 Task: Check the sale-to-list ratio of covered deck in the last 5 years.
Action: Mouse moved to (958, 222)
Screenshot: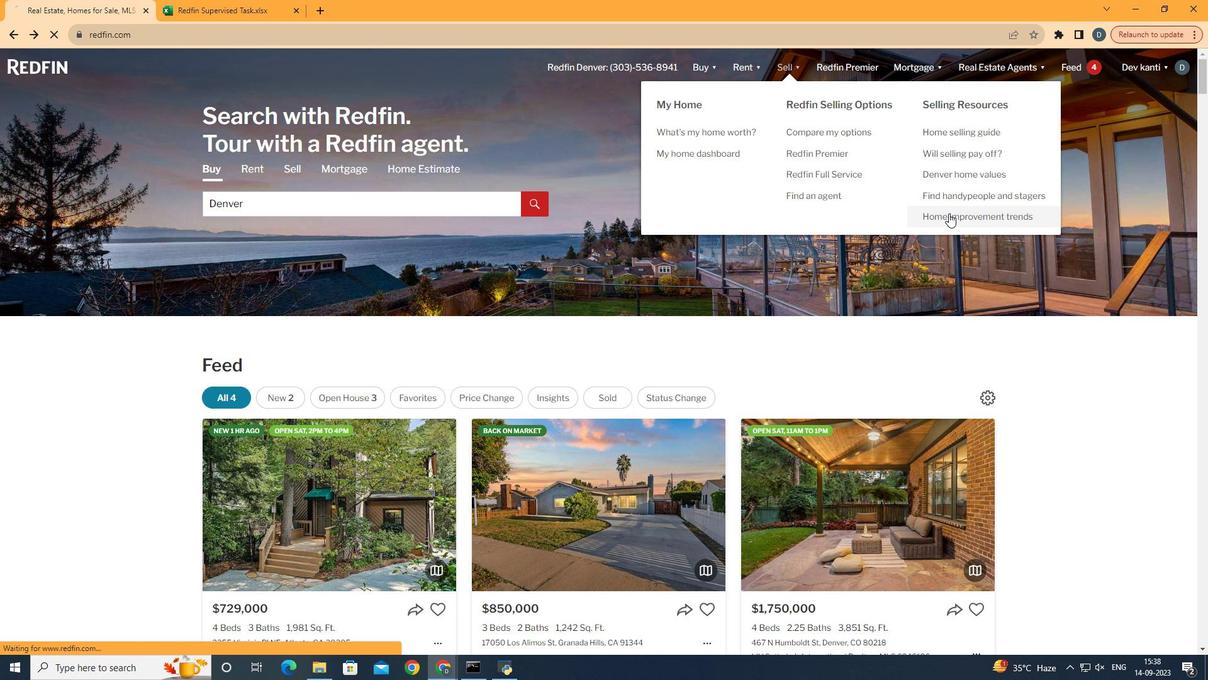
Action: Mouse pressed left at (958, 222)
Screenshot: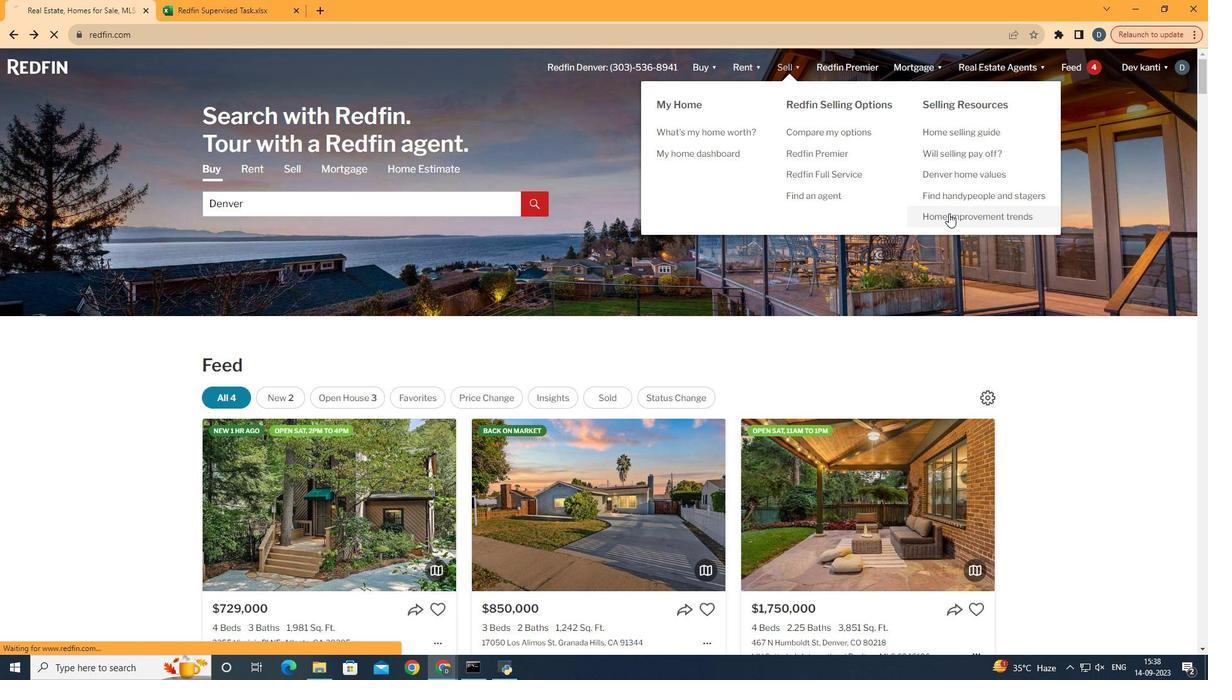 
Action: Mouse moved to (333, 254)
Screenshot: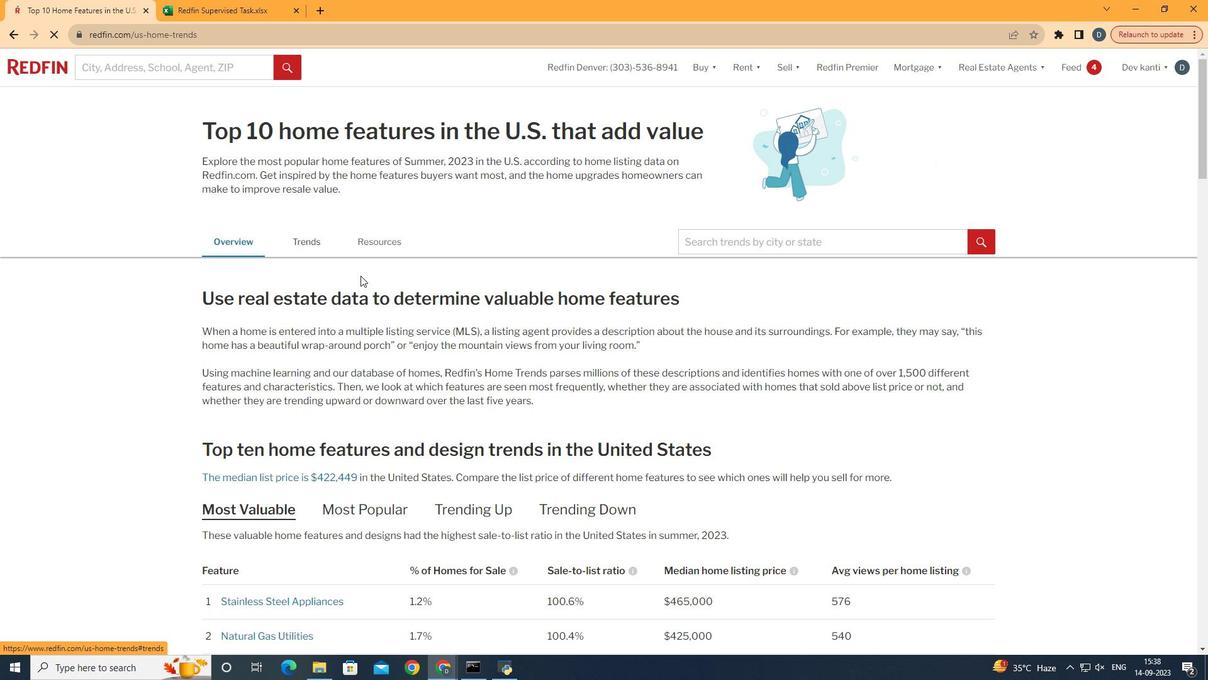 
Action: Mouse pressed left at (333, 254)
Screenshot: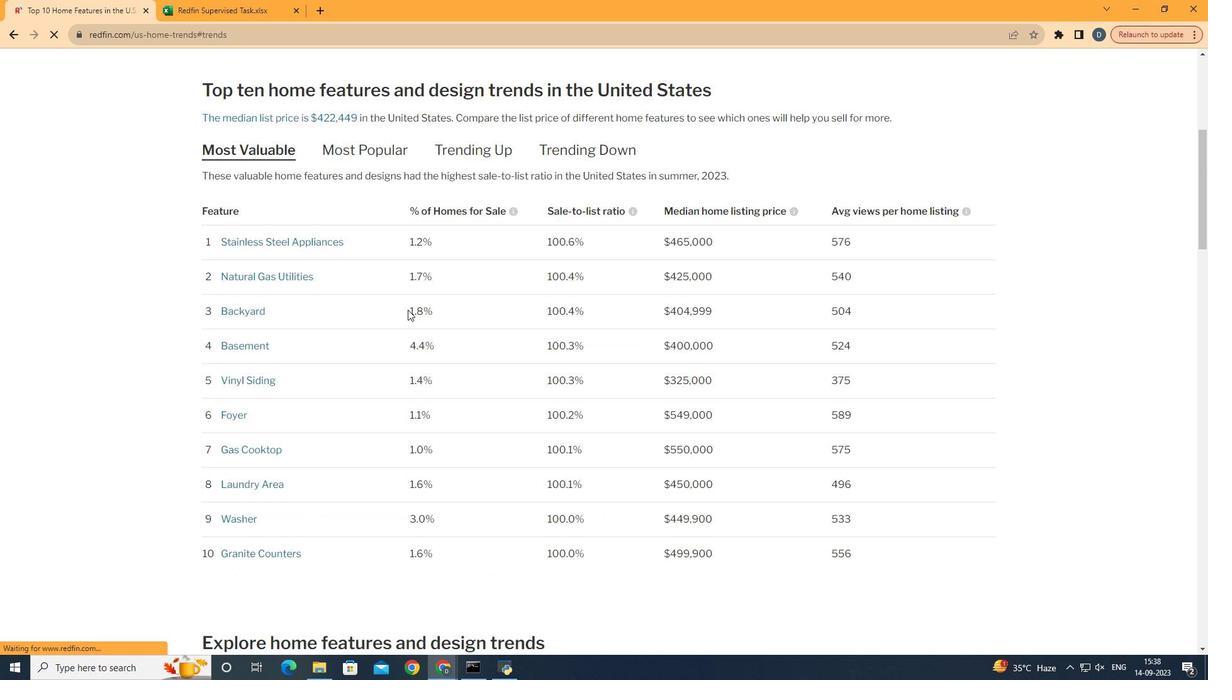 
Action: Mouse moved to (417, 319)
Screenshot: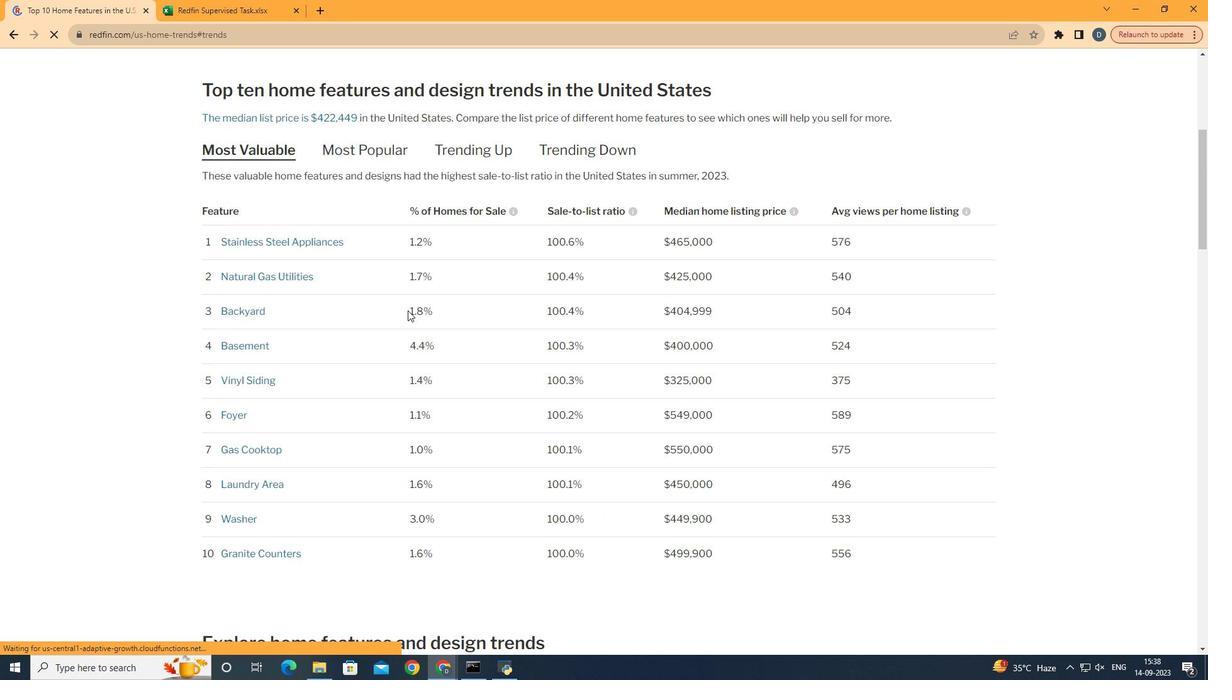 
Action: Mouse scrolled (417, 319) with delta (0, 0)
Screenshot: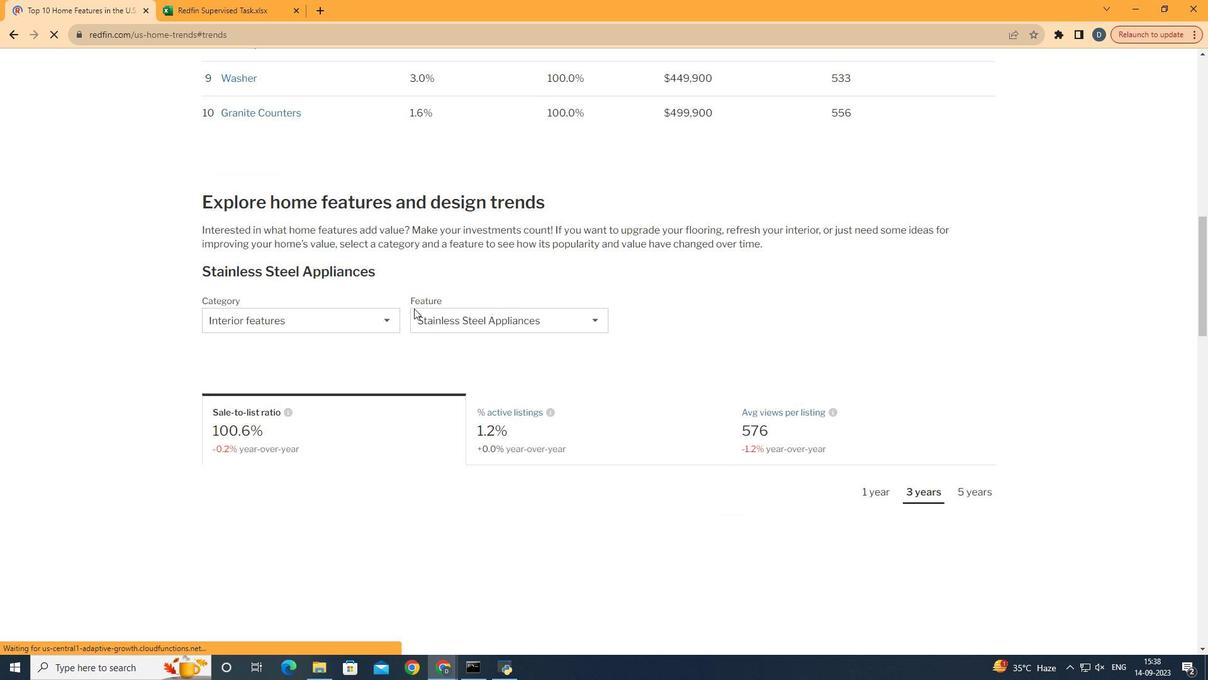 
Action: Mouse moved to (419, 319)
Screenshot: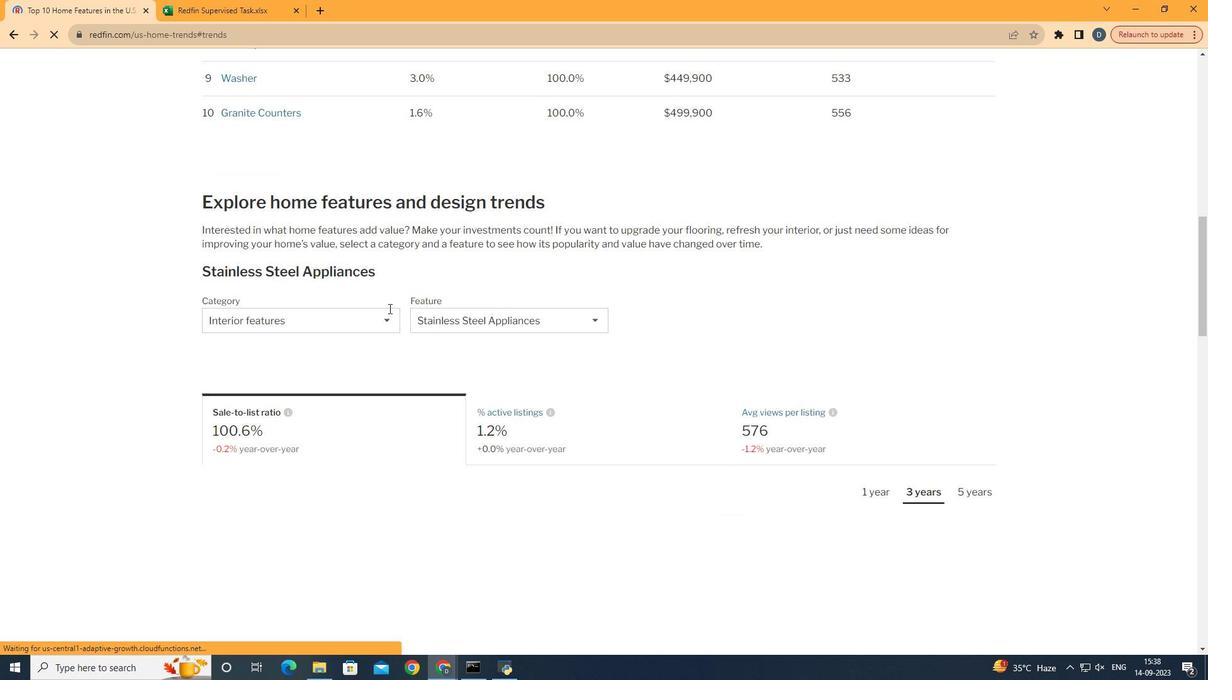 
Action: Mouse scrolled (419, 319) with delta (0, 0)
Screenshot: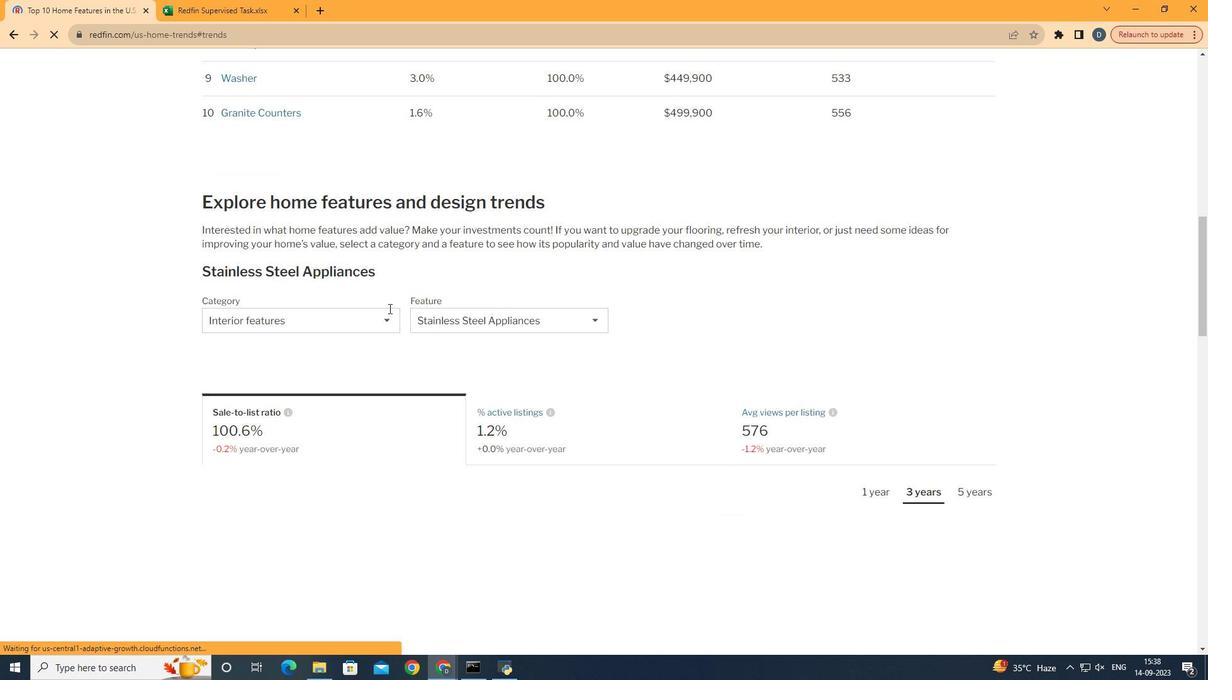 
Action: Mouse moved to (421, 319)
Screenshot: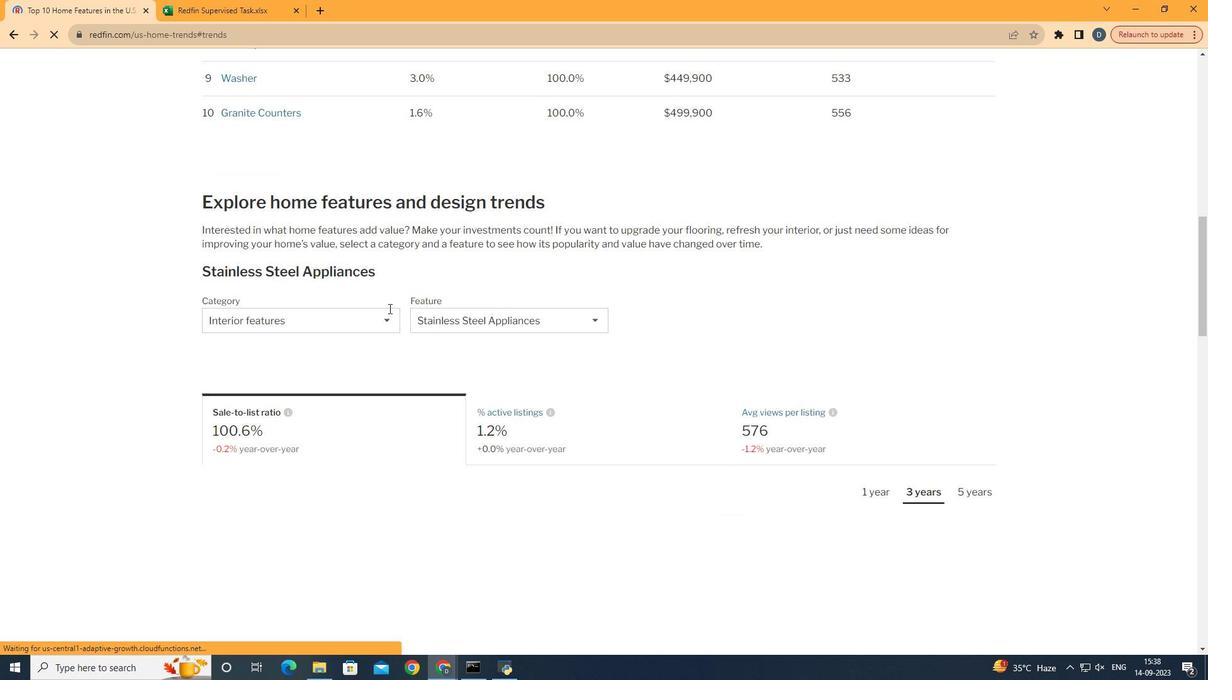 
Action: Mouse scrolled (421, 318) with delta (0, 0)
Screenshot: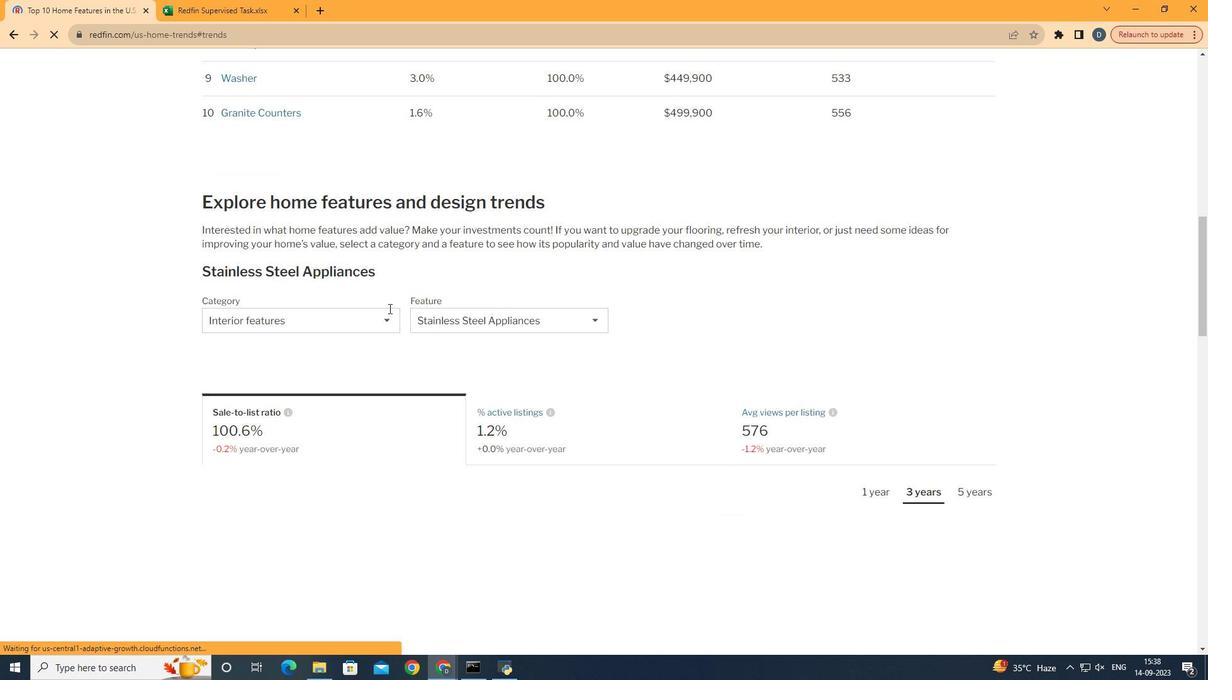 
Action: Mouse moved to (421, 319)
Screenshot: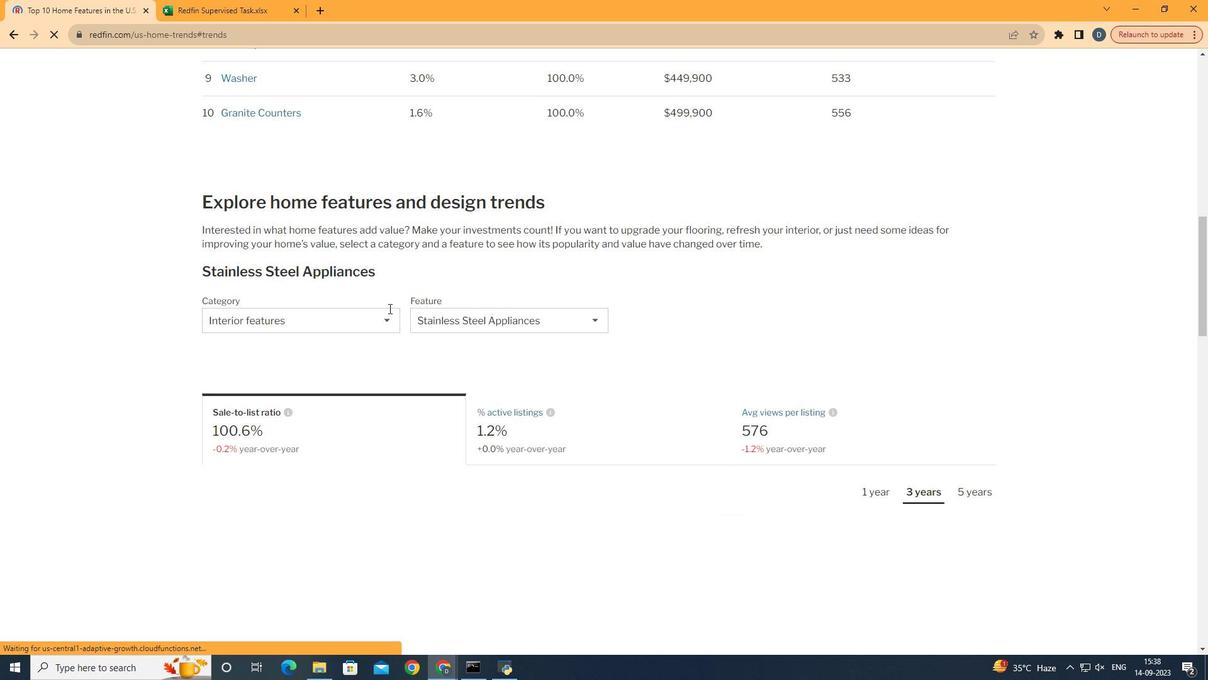 
Action: Mouse scrolled (421, 318) with delta (0, 0)
Screenshot: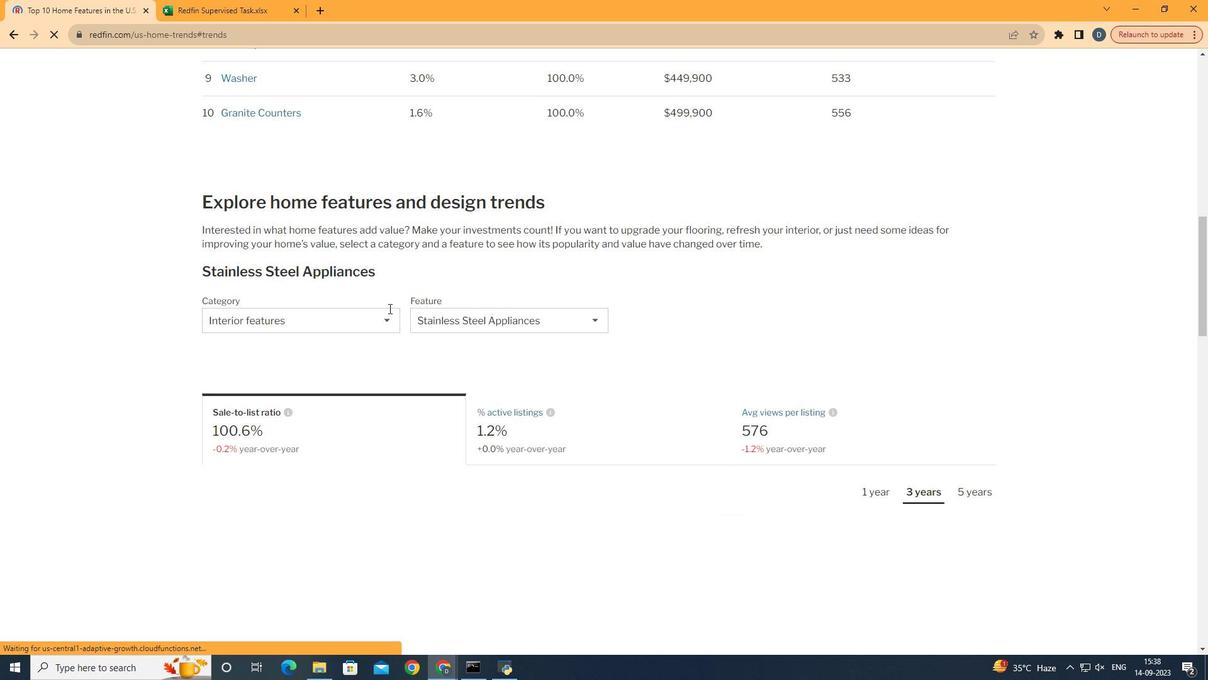 
Action: Mouse moved to (422, 318)
Screenshot: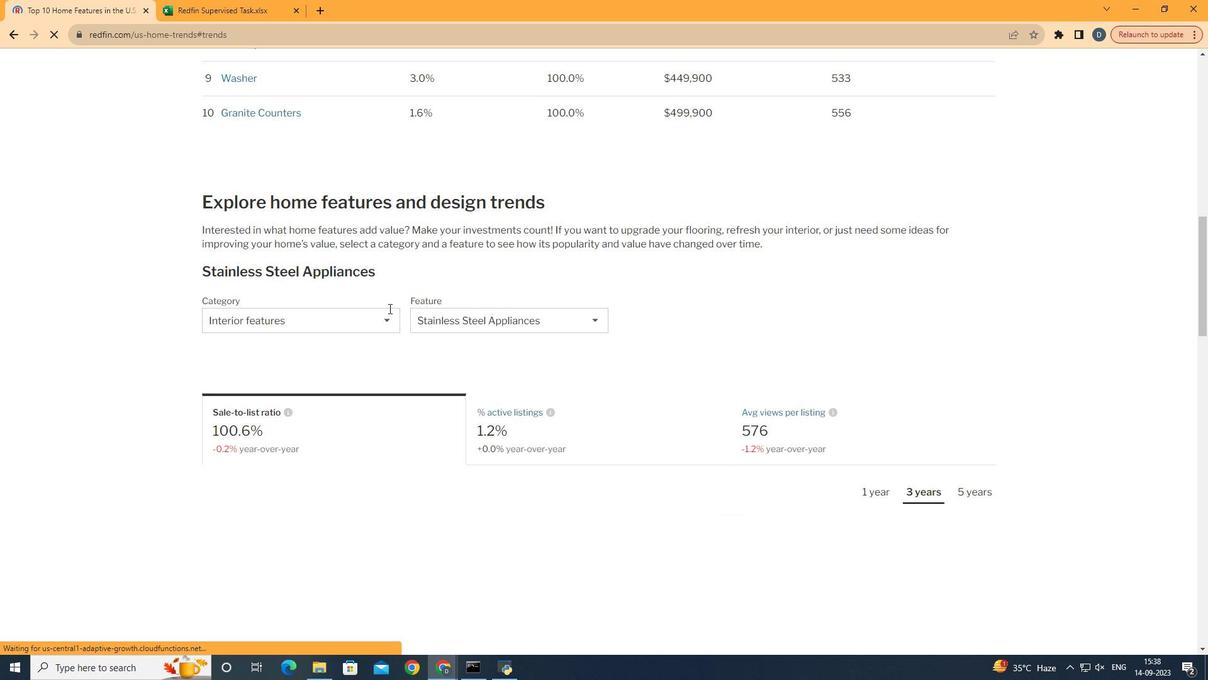 
Action: Mouse scrolled (422, 317) with delta (0, 0)
Screenshot: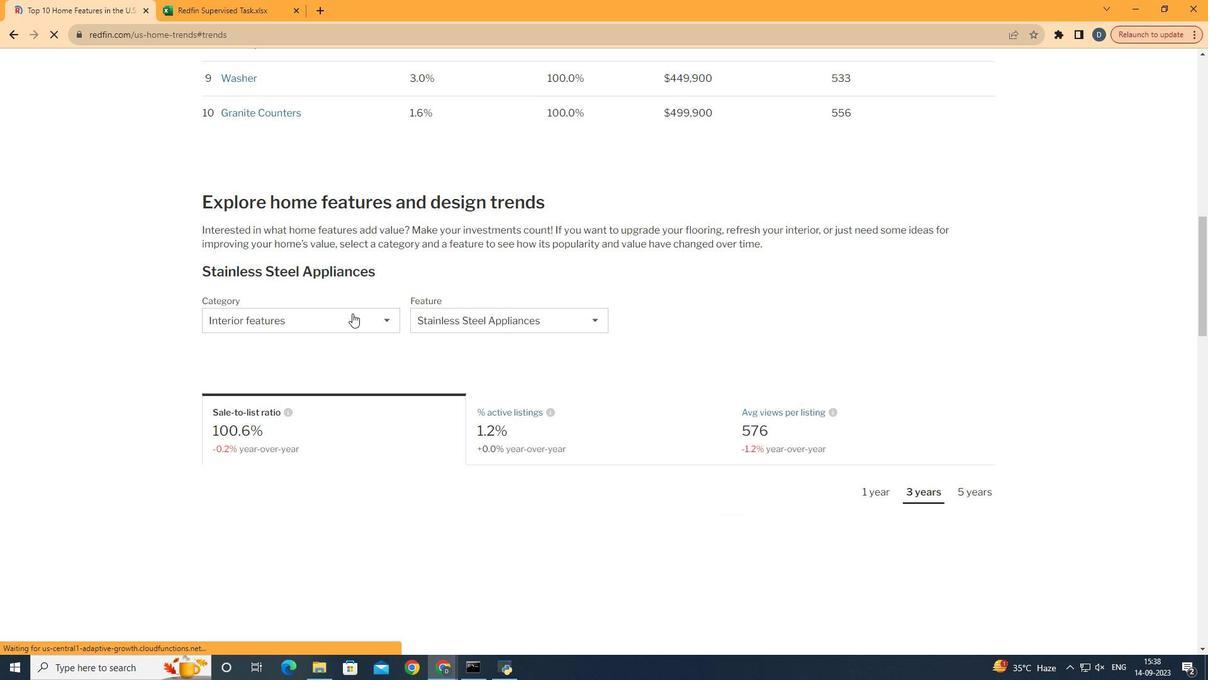 
Action: Mouse moved to (423, 317)
Screenshot: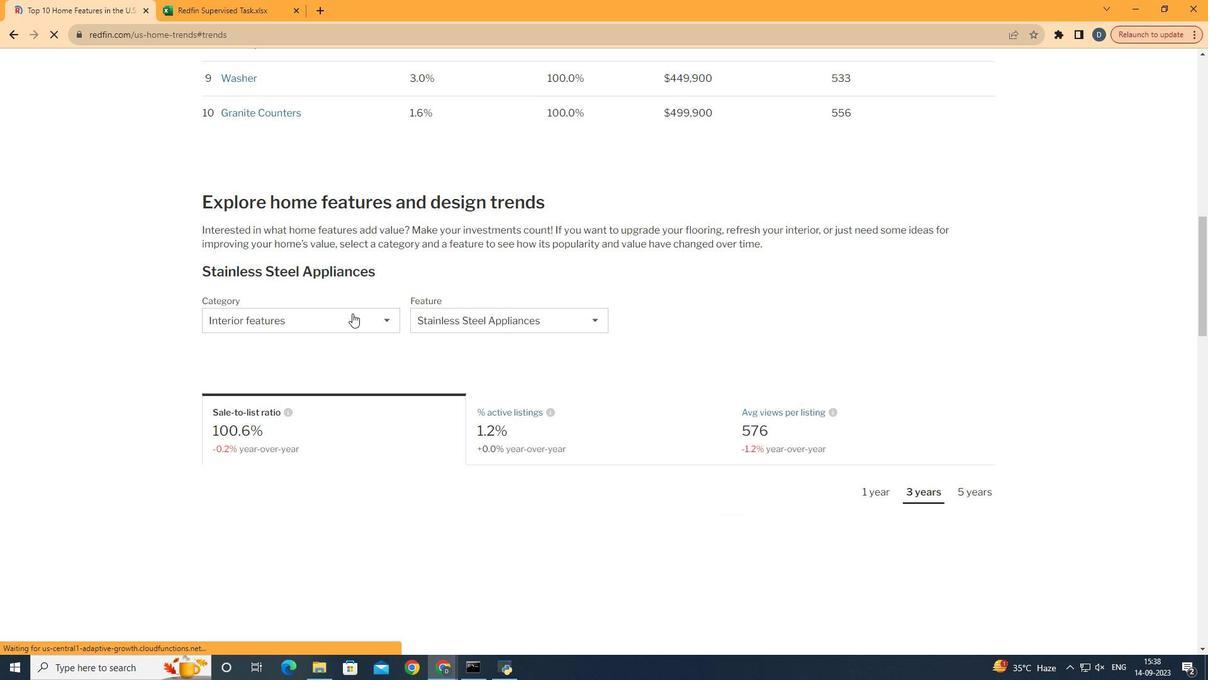 
Action: Mouse scrolled (423, 317) with delta (0, 0)
Screenshot: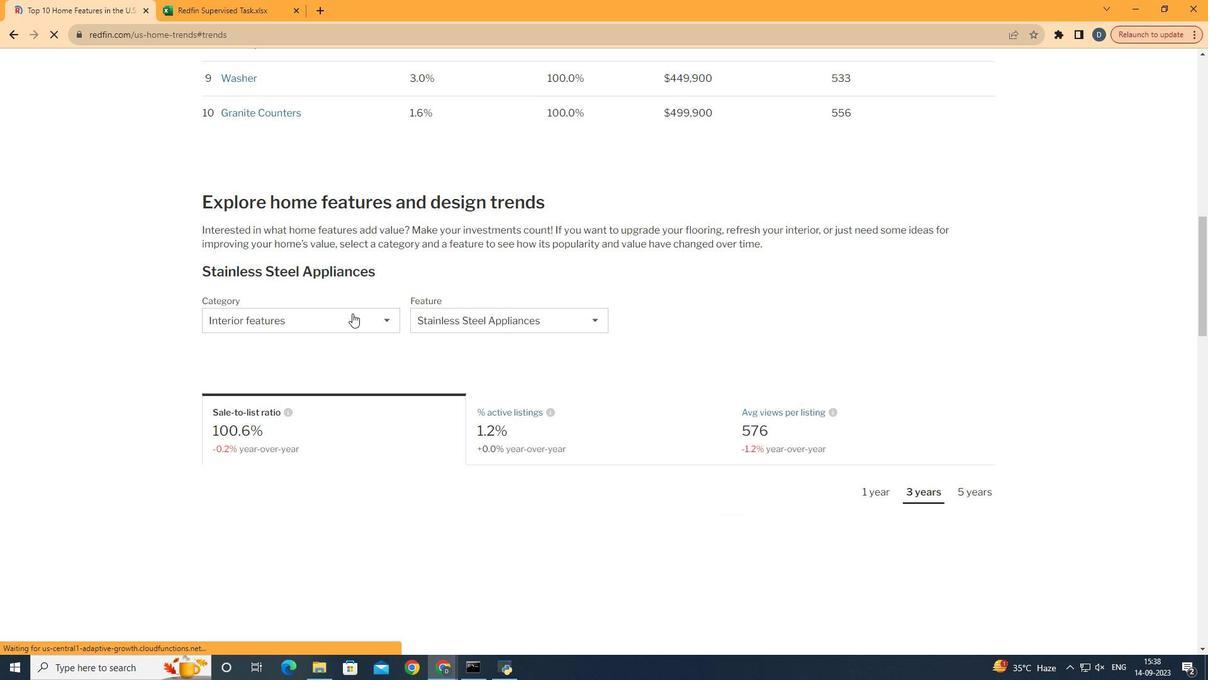 
Action: Mouse moved to (423, 317)
Screenshot: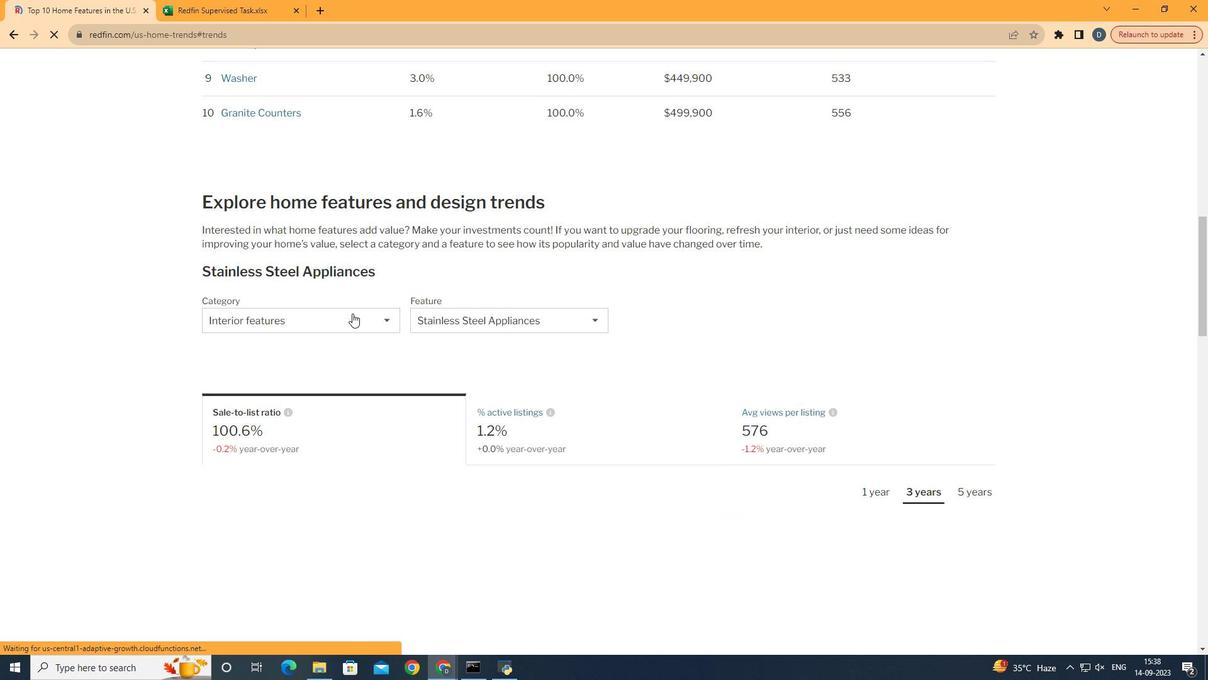 
Action: Mouse scrolled (423, 317) with delta (0, 0)
Screenshot: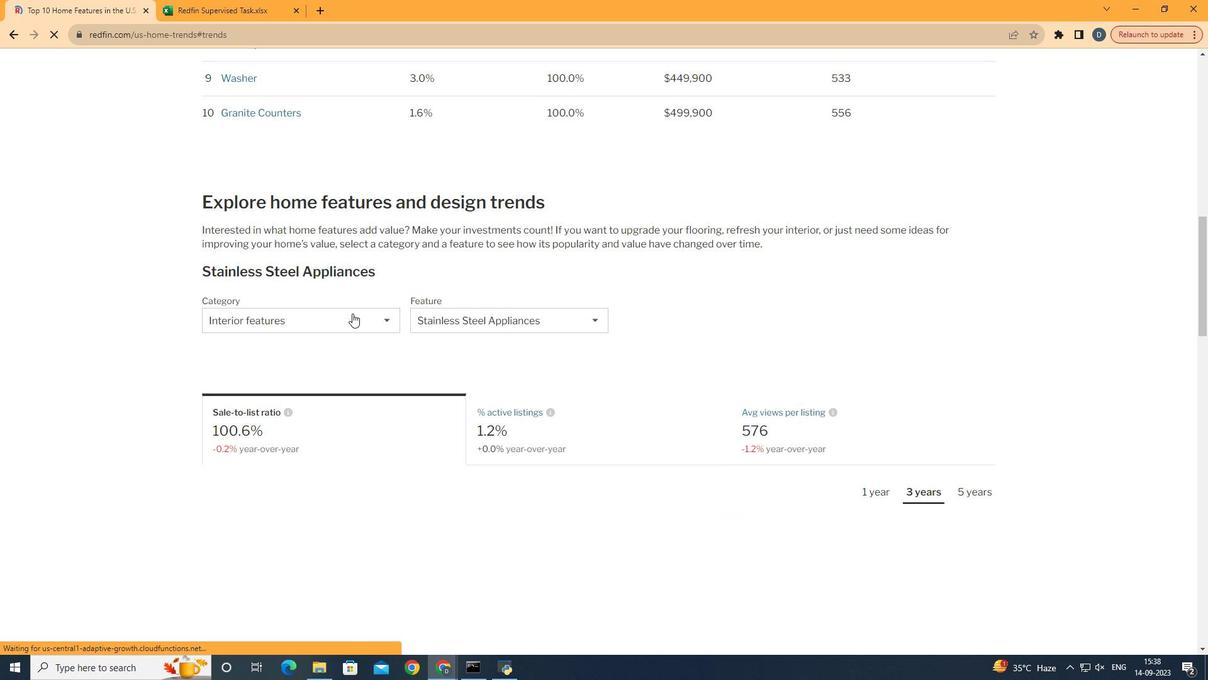 
Action: Mouse moved to (296, 326)
Screenshot: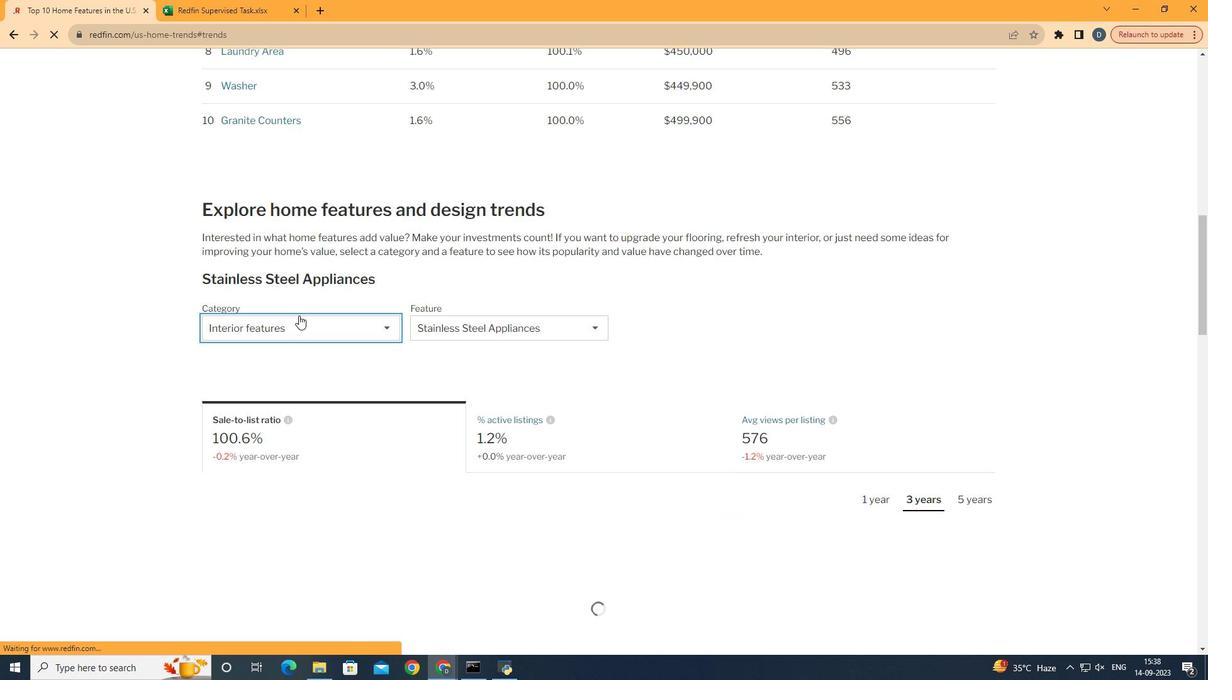 
Action: Mouse pressed left at (296, 326)
Screenshot: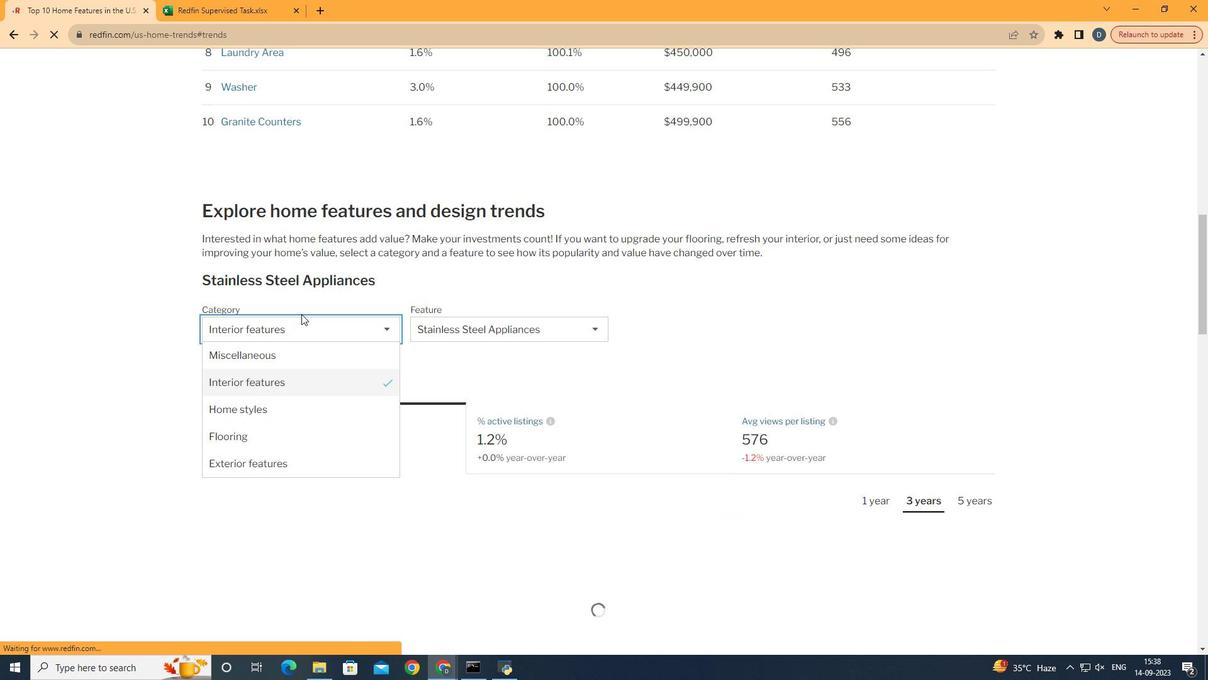 
Action: Mouse moved to (307, 340)
Screenshot: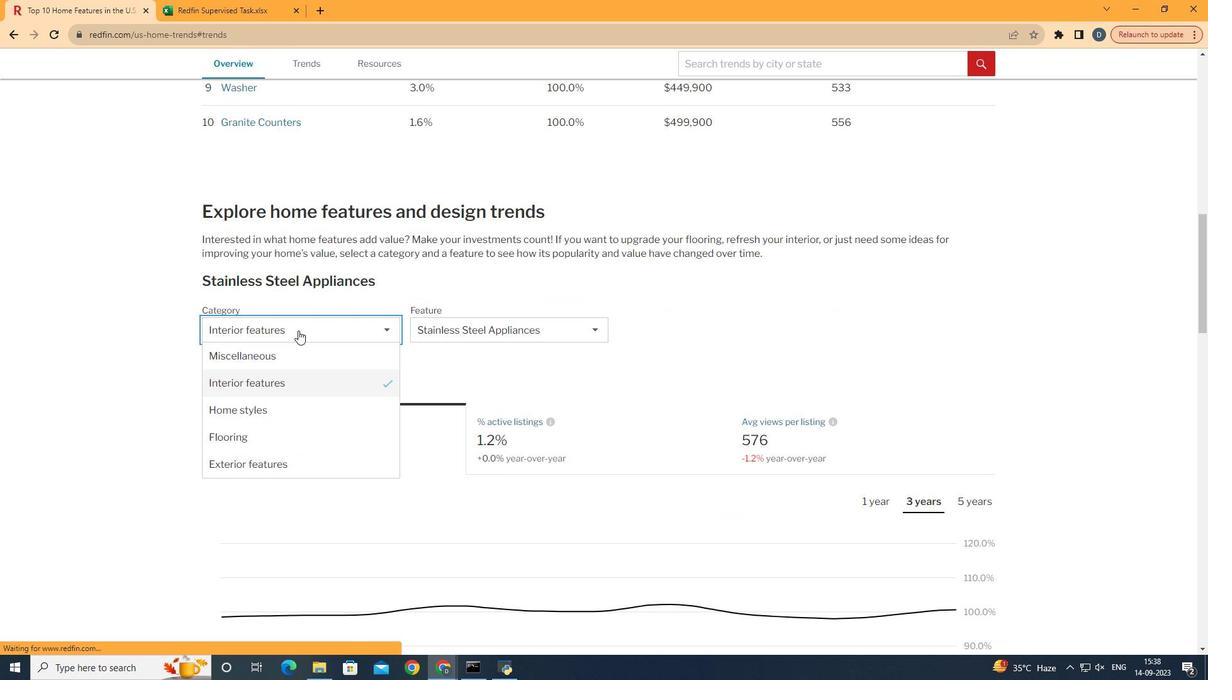 
Action: Mouse scrolled (307, 339) with delta (0, 0)
Screenshot: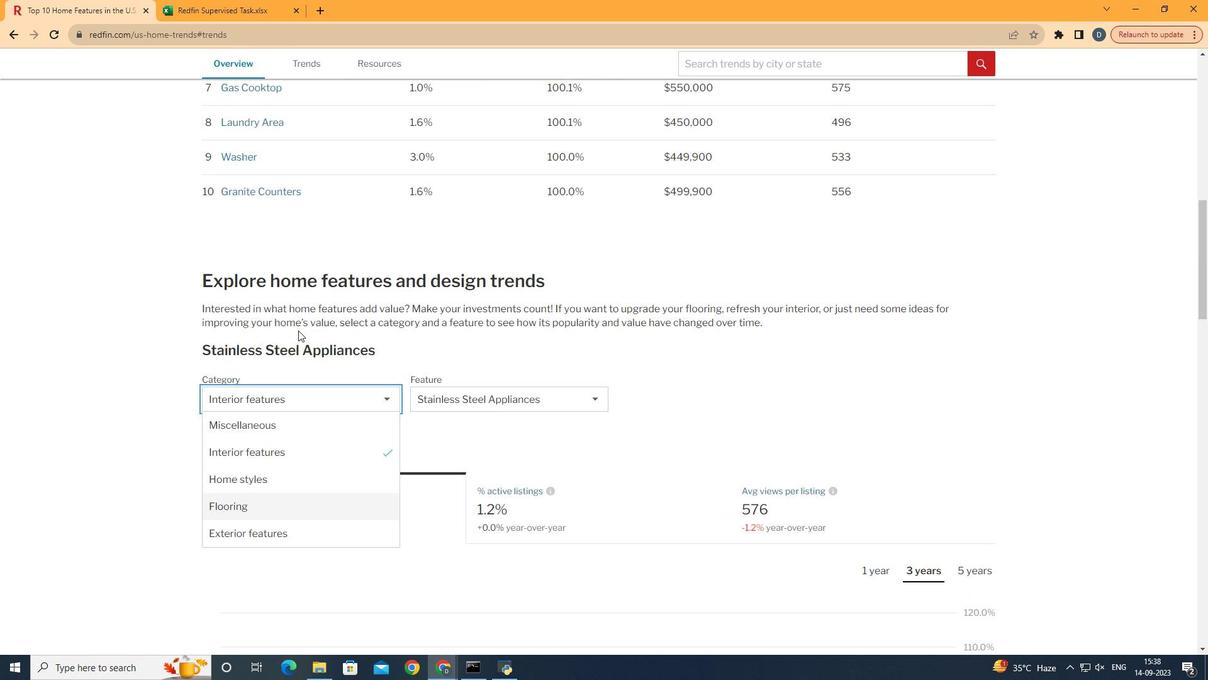 
Action: Mouse scrolled (307, 339) with delta (0, 0)
Screenshot: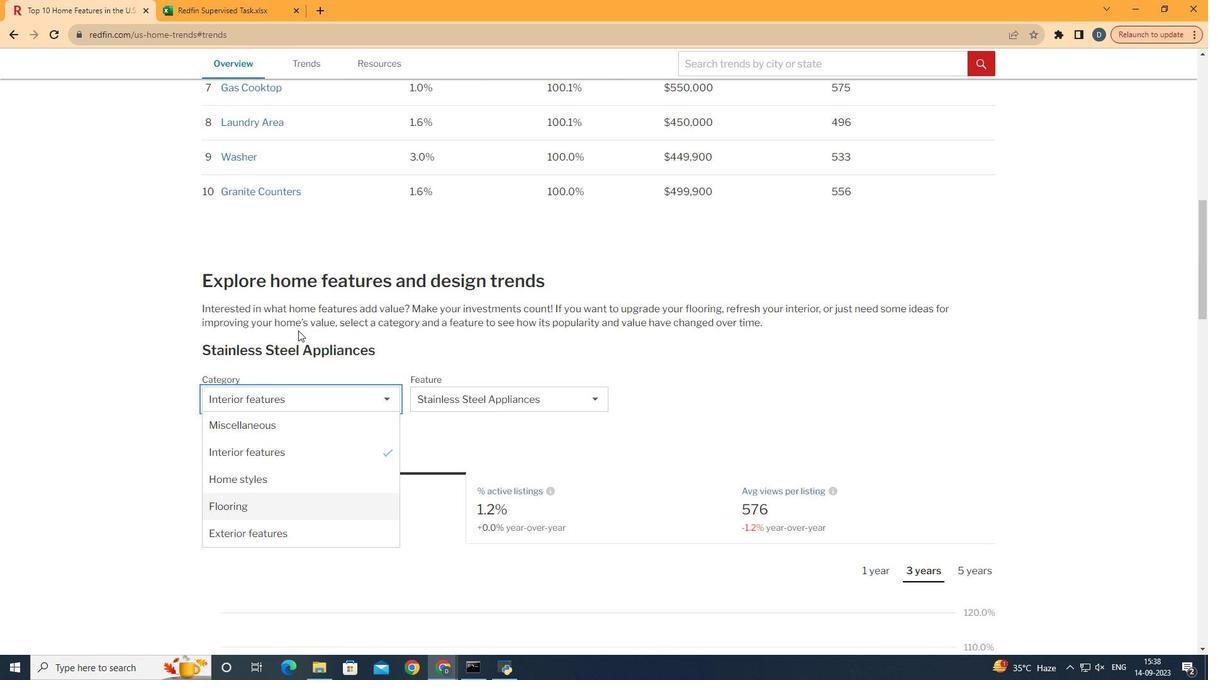 
Action: Mouse scrolled (307, 339) with delta (0, 0)
Screenshot: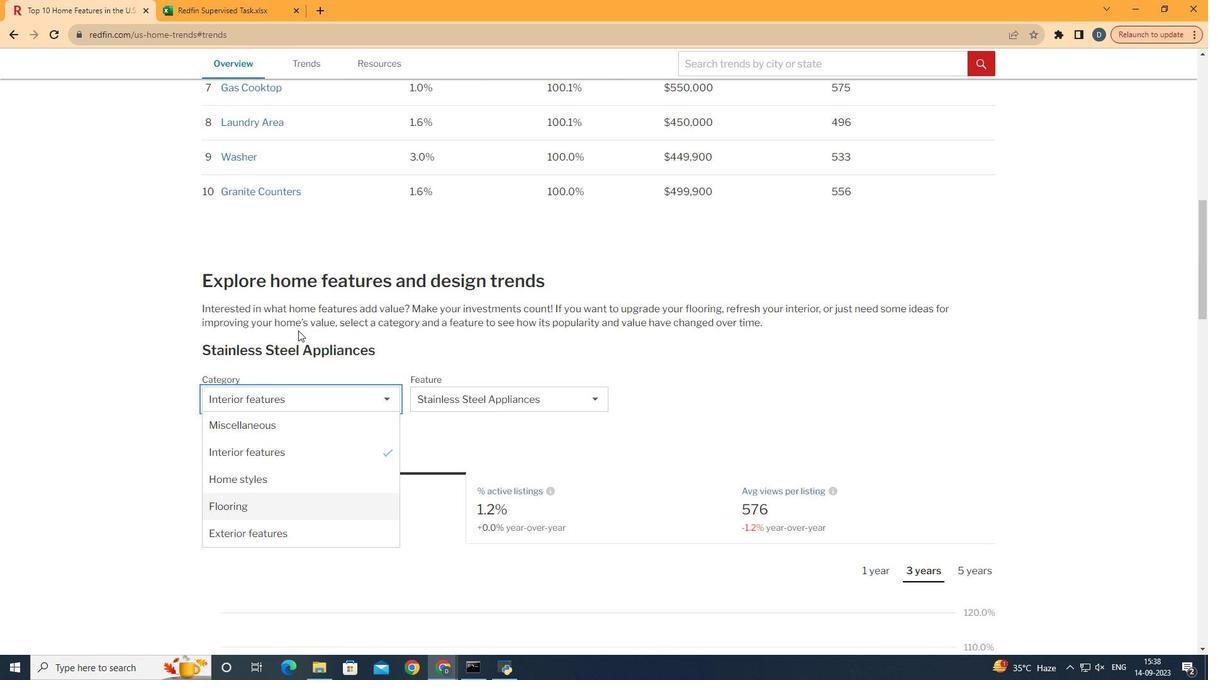 
Action: Mouse scrolled (307, 339) with delta (0, 0)
Screenshot: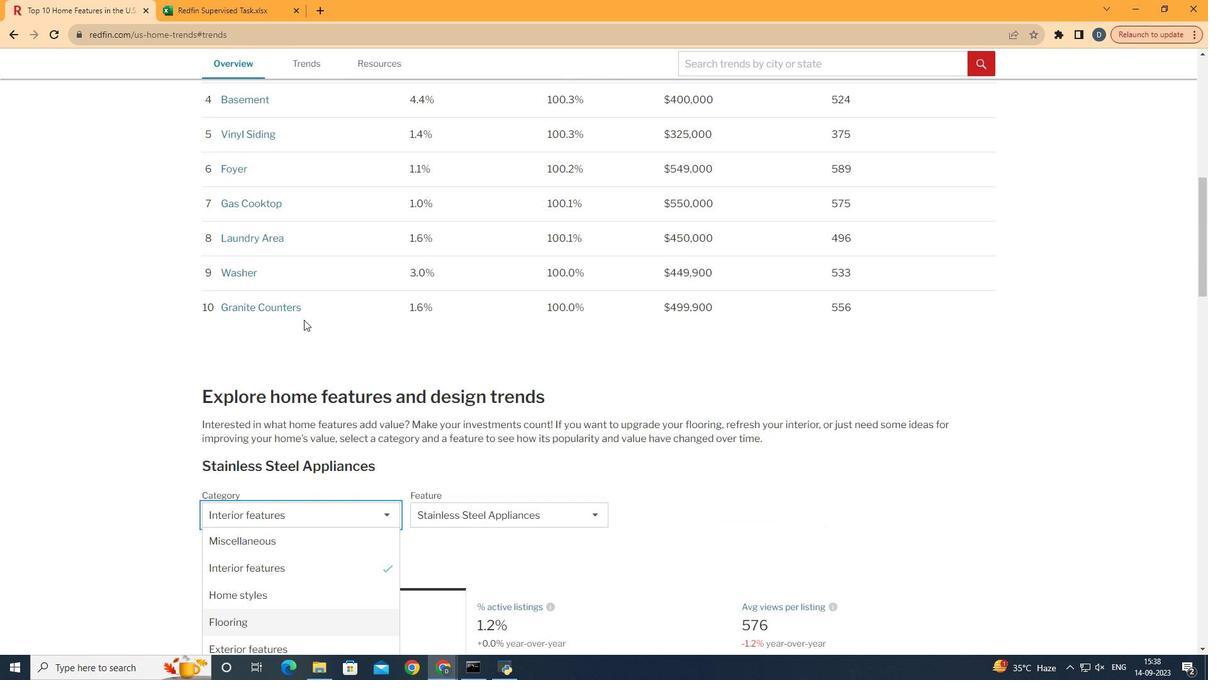 
Action: Mouse moved to (318, 304)
Screenshot: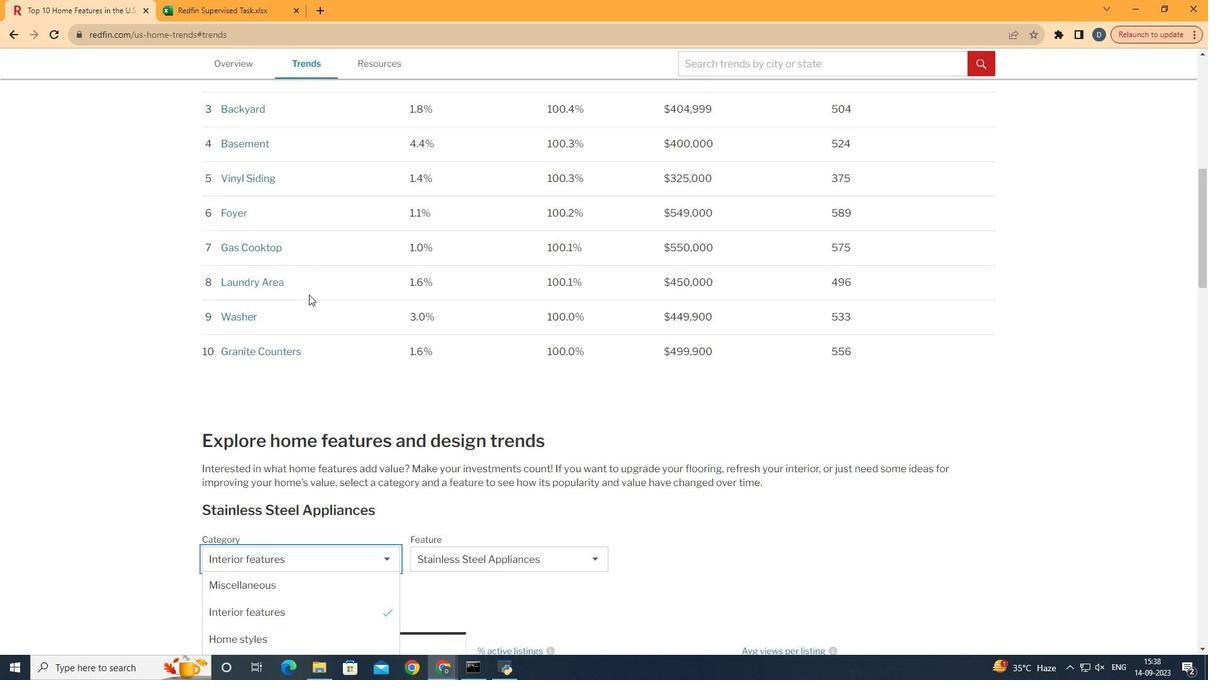 
Action: Mouse scrolled (318, 303) with delta (0, 0)
Screenshot: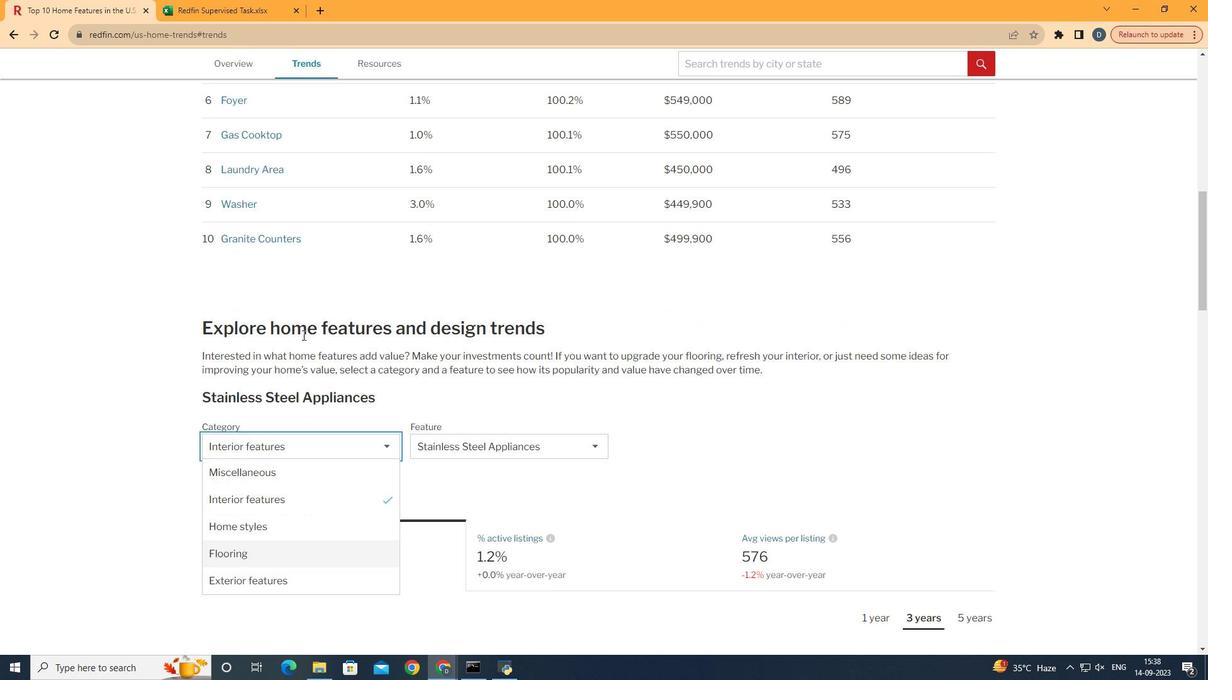 
Action: Mouse scrolled (318, 303) with delta (0, 0)
Screenshot: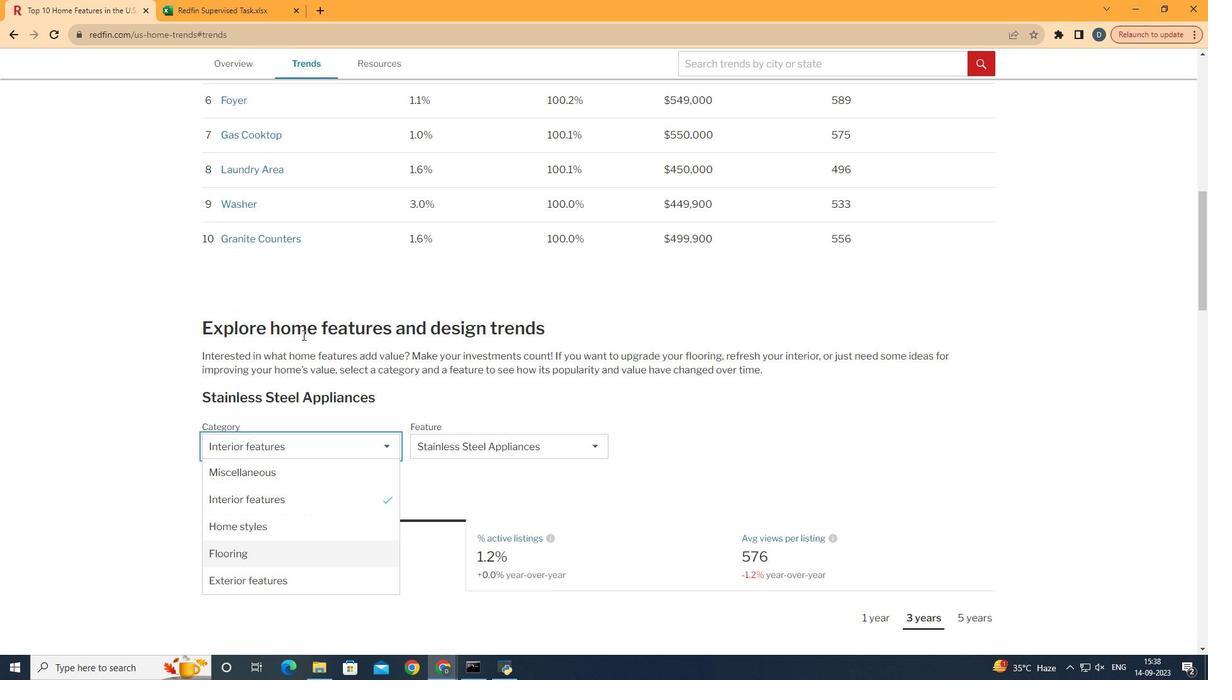 
Action: Mouse scrolled (318, 303) with delta (0, 0)
Screenshot: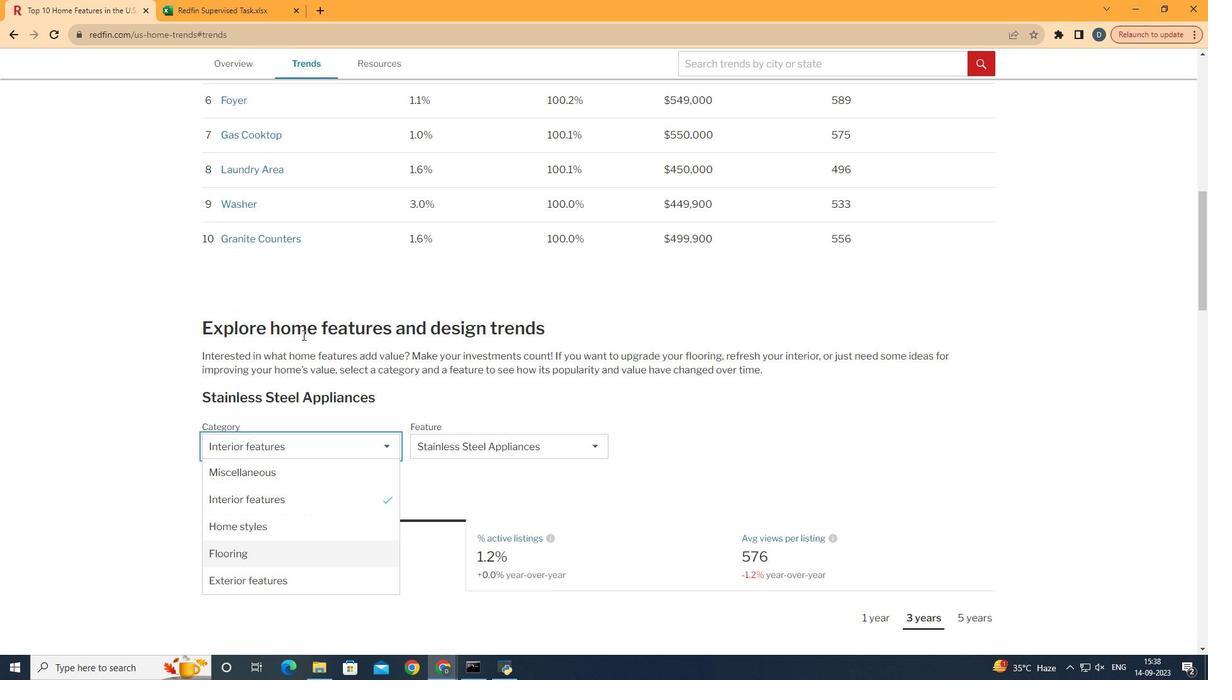 
Action: Mouse scrolled (318, 303) with delta (0, 0)
Screenshot: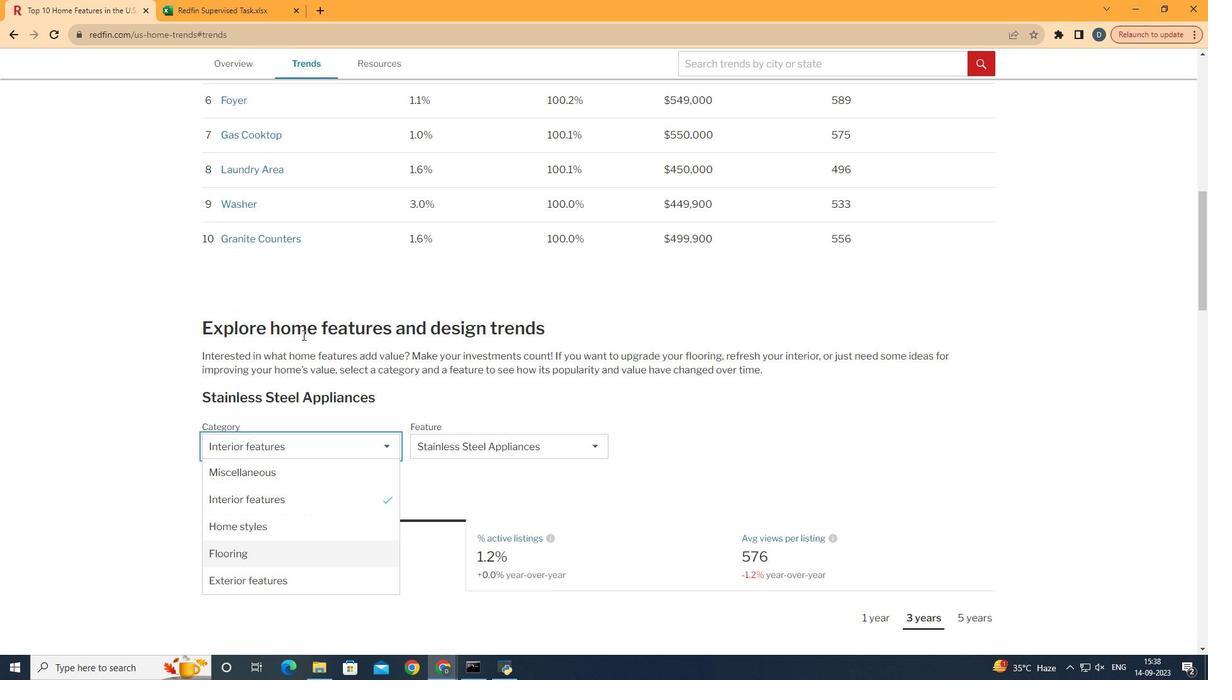 
Action: Mouse scrolled (318, 303) with delta (0, 0)
Screenshot: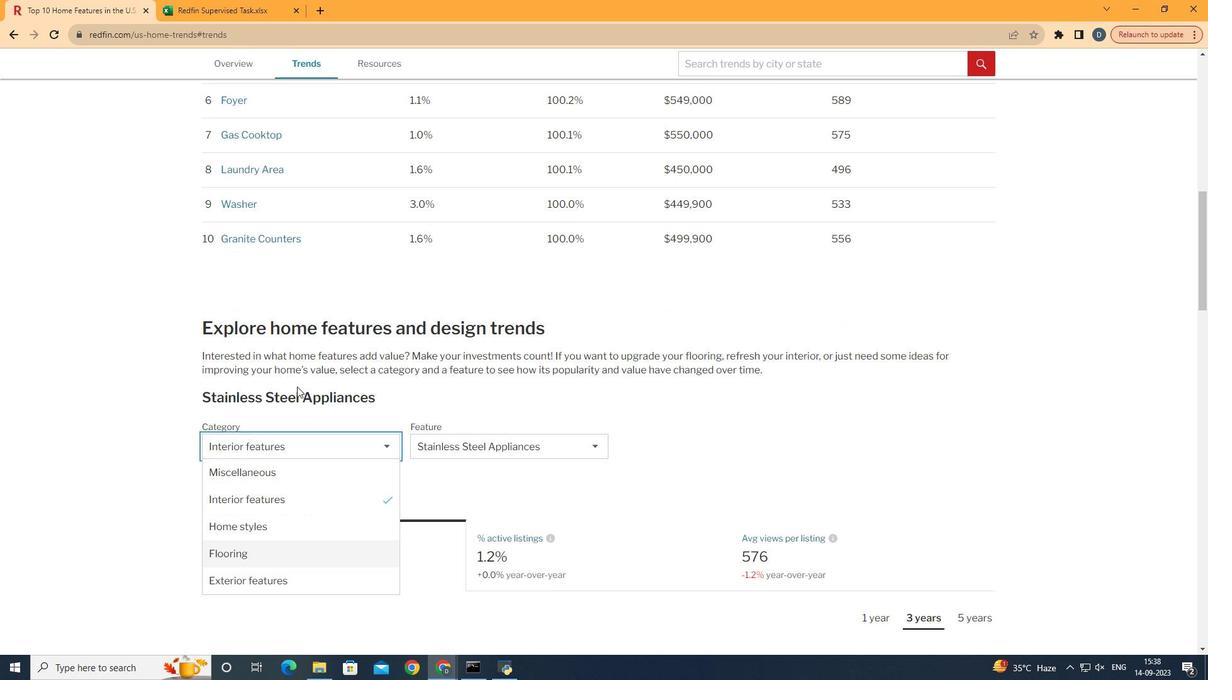 
Action: Mouse moved to (300, 589)
Screenshot: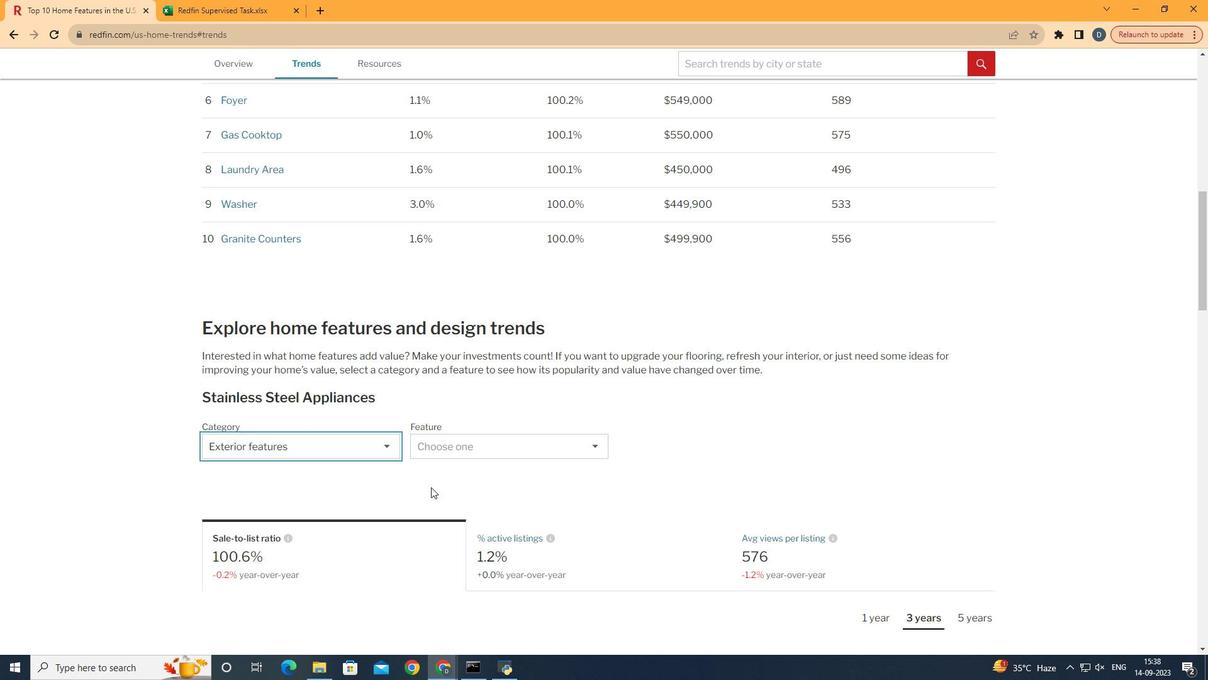 
Action: Mouse pressed left at (300, 589)
Screenshot: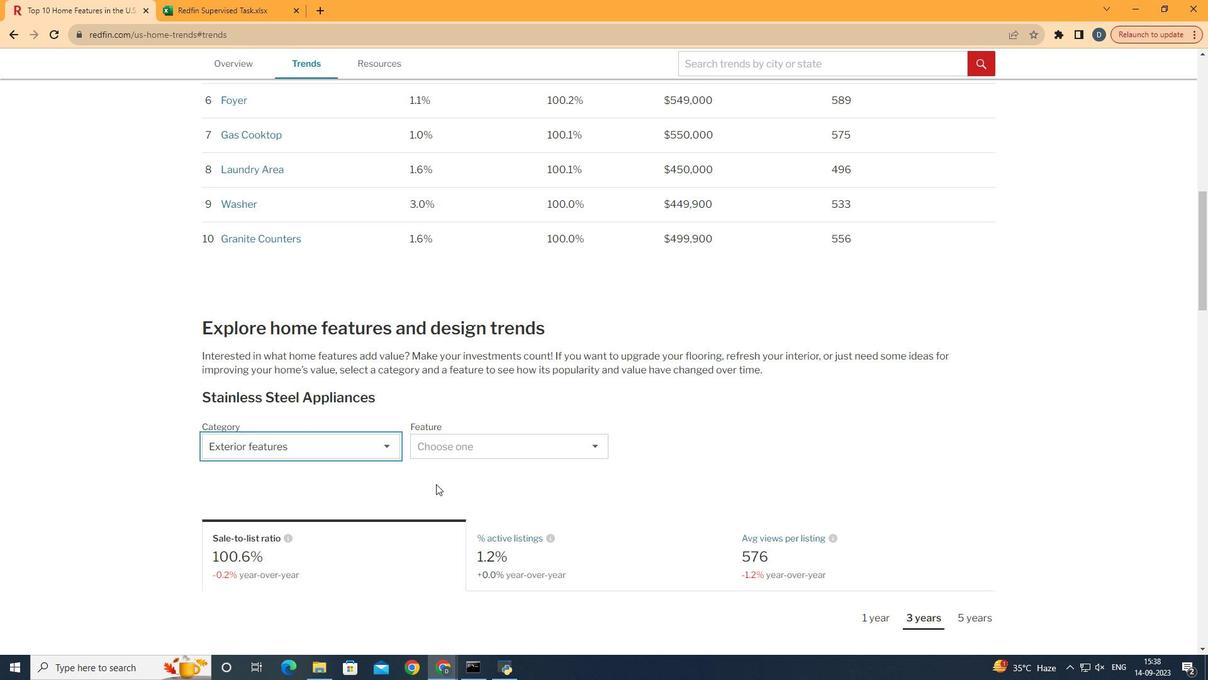 
Action: Mouse moved to (493, 452)
Screenshot: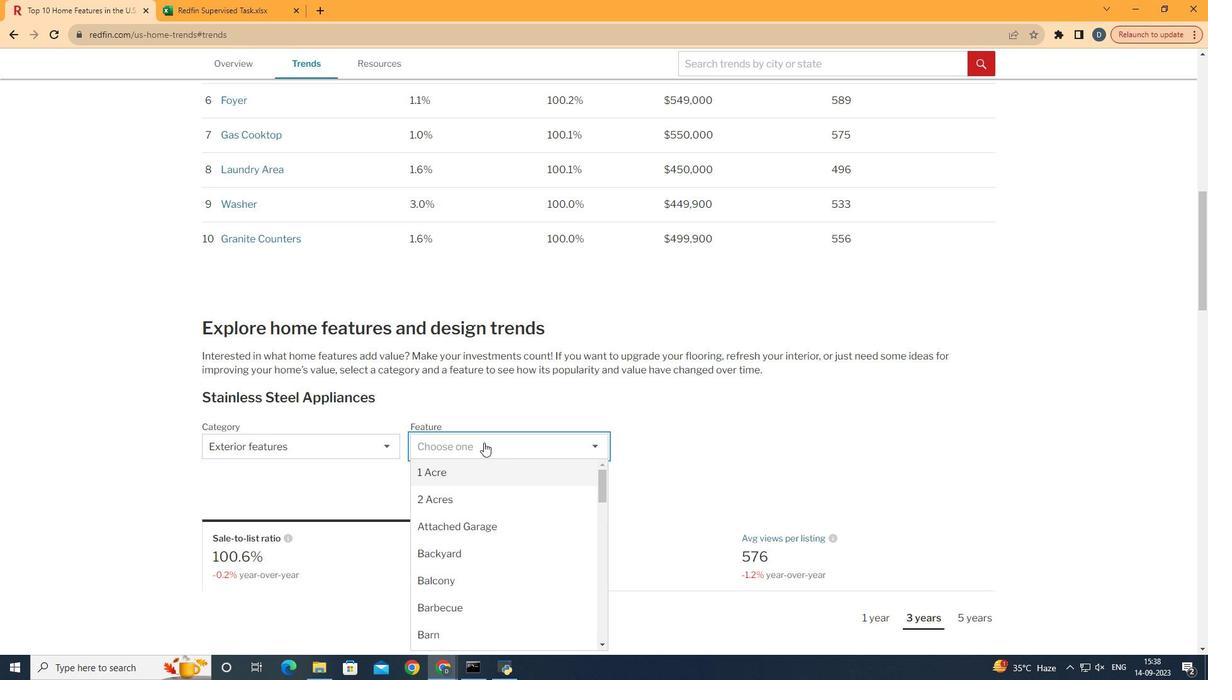 
Action: Mouse pressed left at (493, 452)
Screenshot: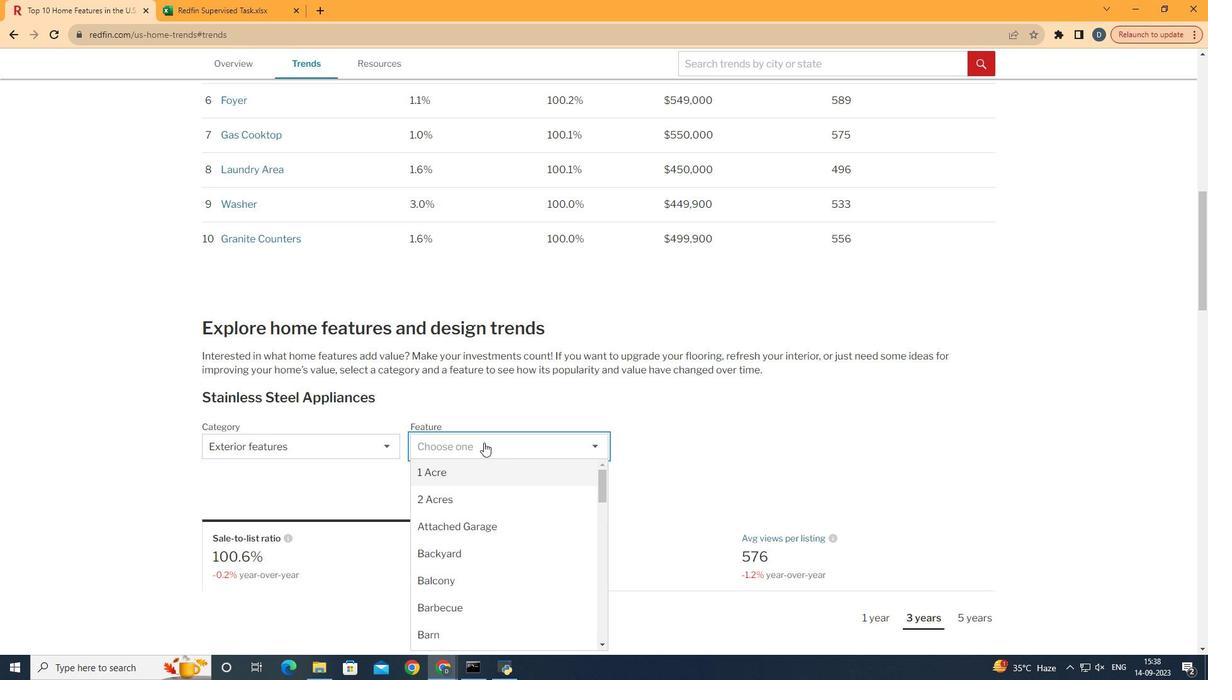 
Action: Mouse moved to (721, 436)
Screenshot: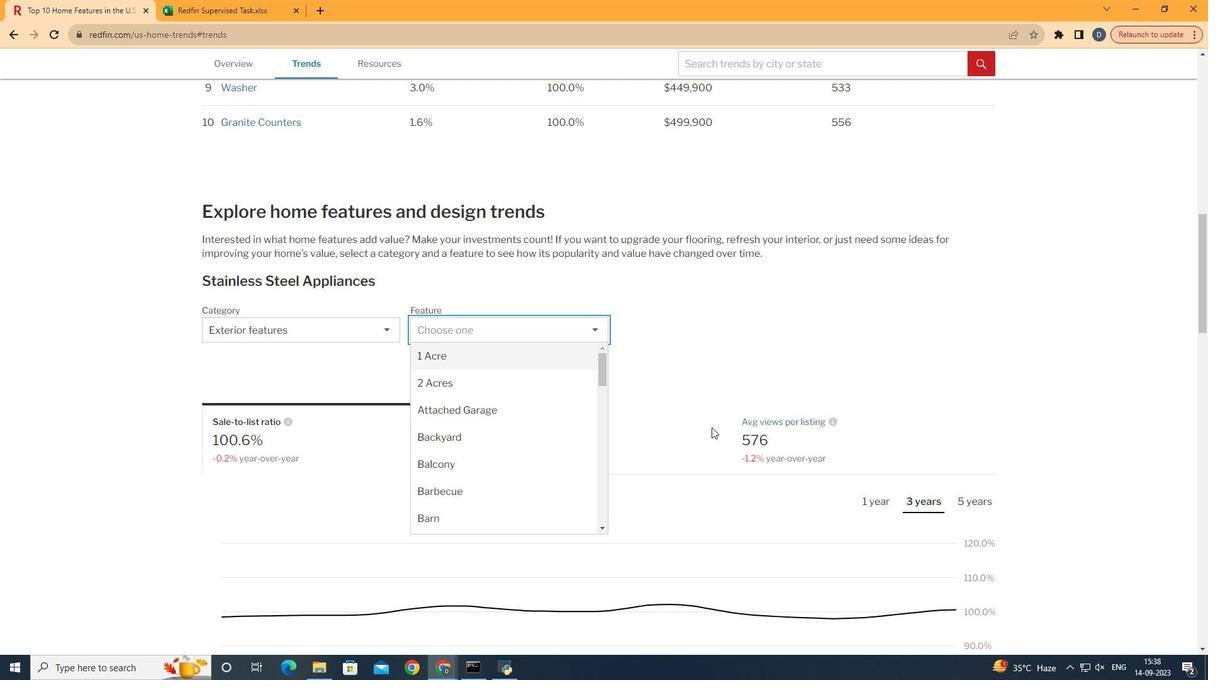 
Action: Mouse scrolled (721, 436) with delta (0, 0)
Screenshot: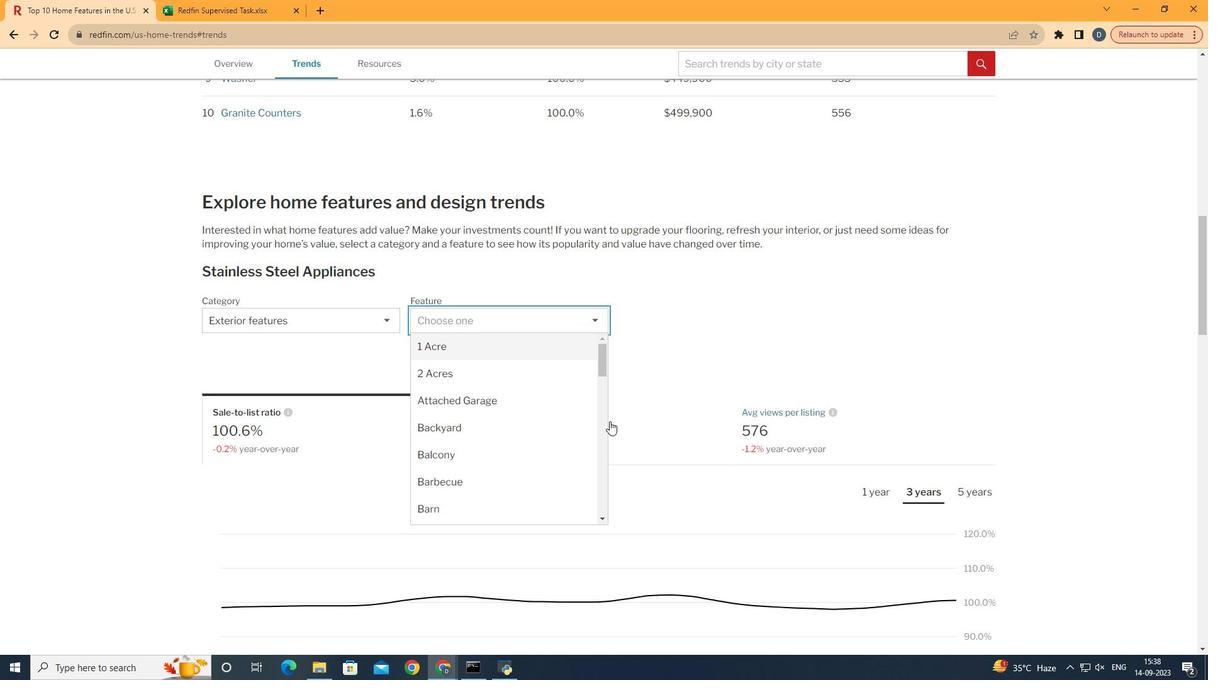 
Action: Mouse scrolled (721, 436) with delta (0, 0)
Screenshot: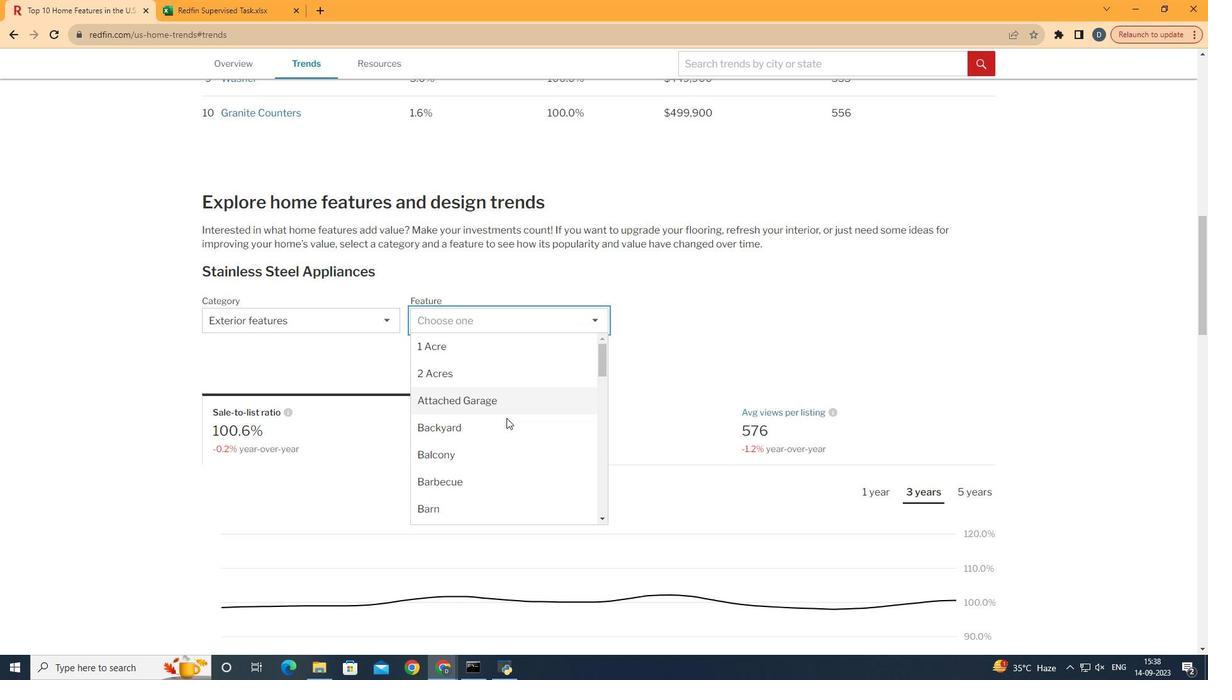 
Action: Mouse moved to (464, 443)
Screenshot: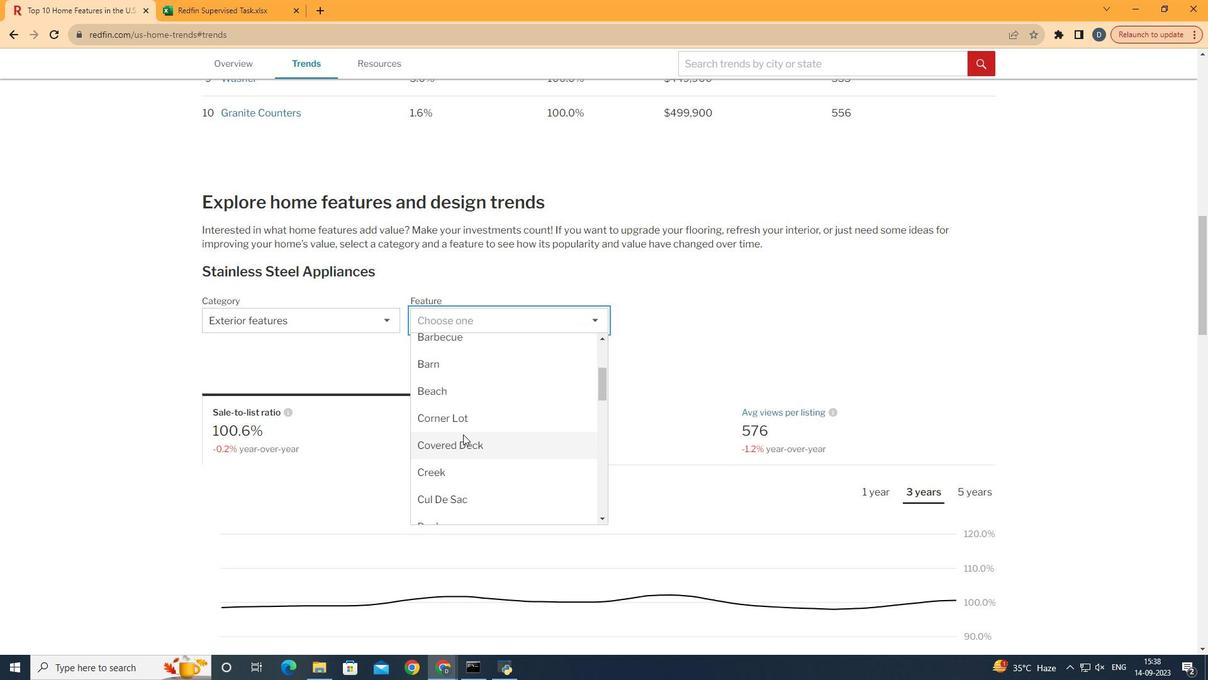
Action: Mouse scrolled (464, 442) with delta (0, 0)
Screenshot: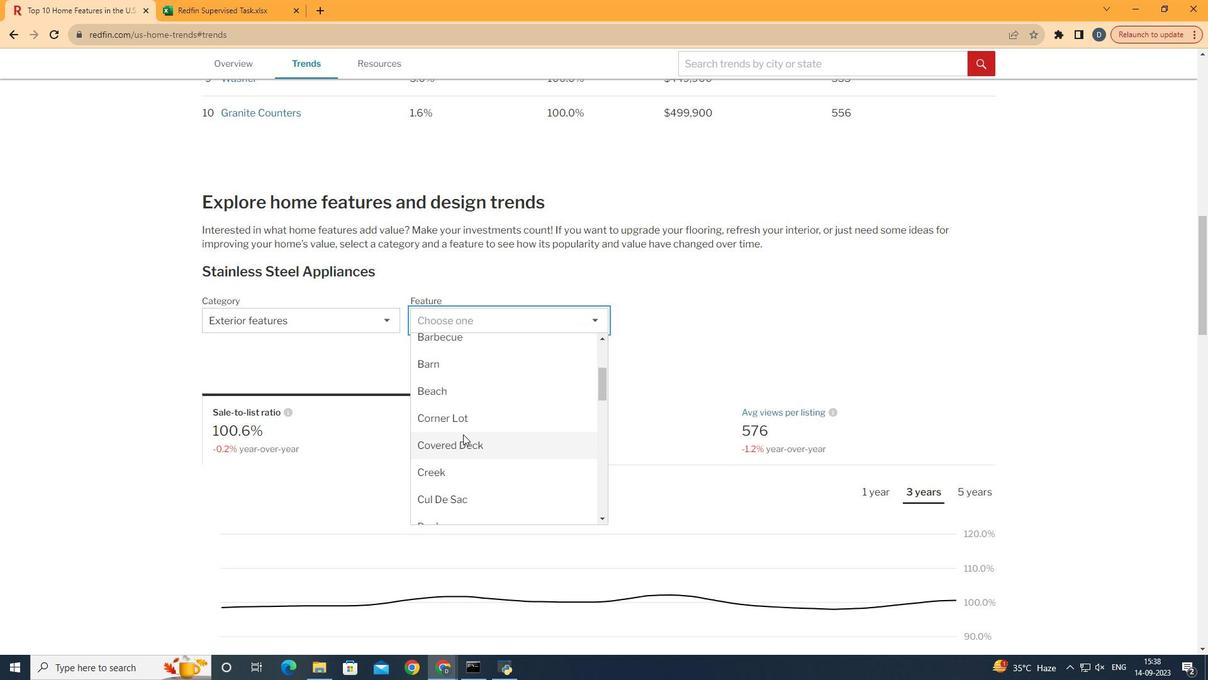 
Action: Mouse scrolled (464, 442) with delta (0, 0)
Screenshot: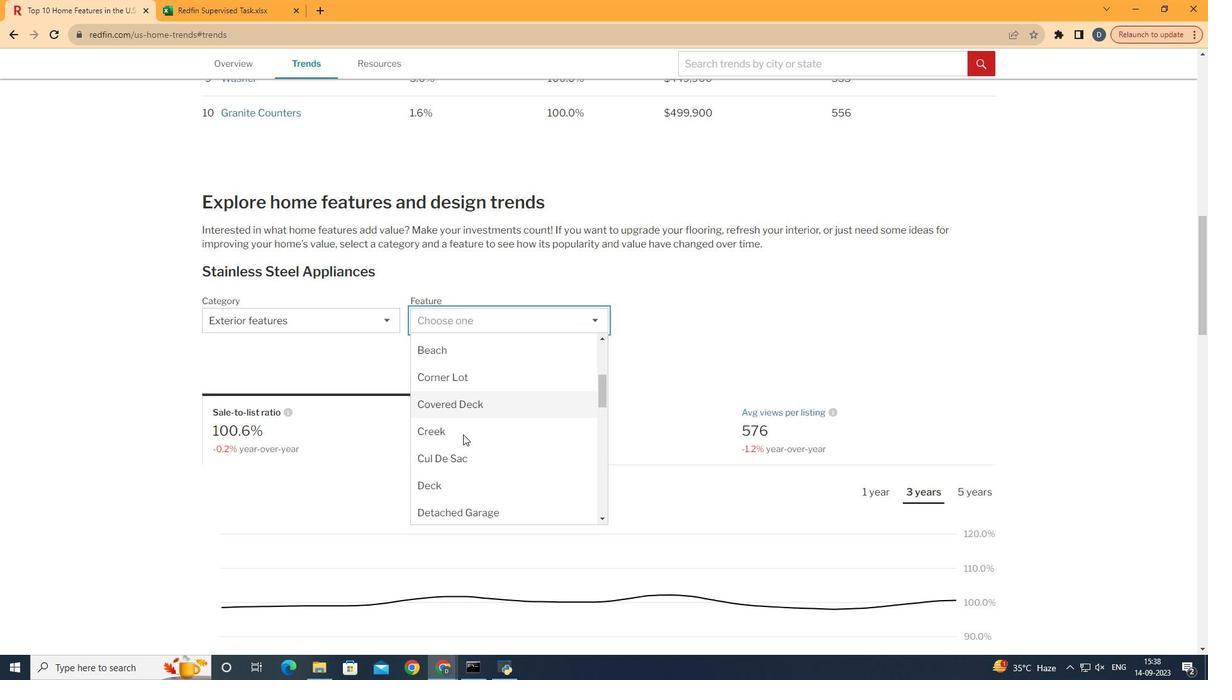 
Action: Mouse moved to (463, 443)
Screenshot: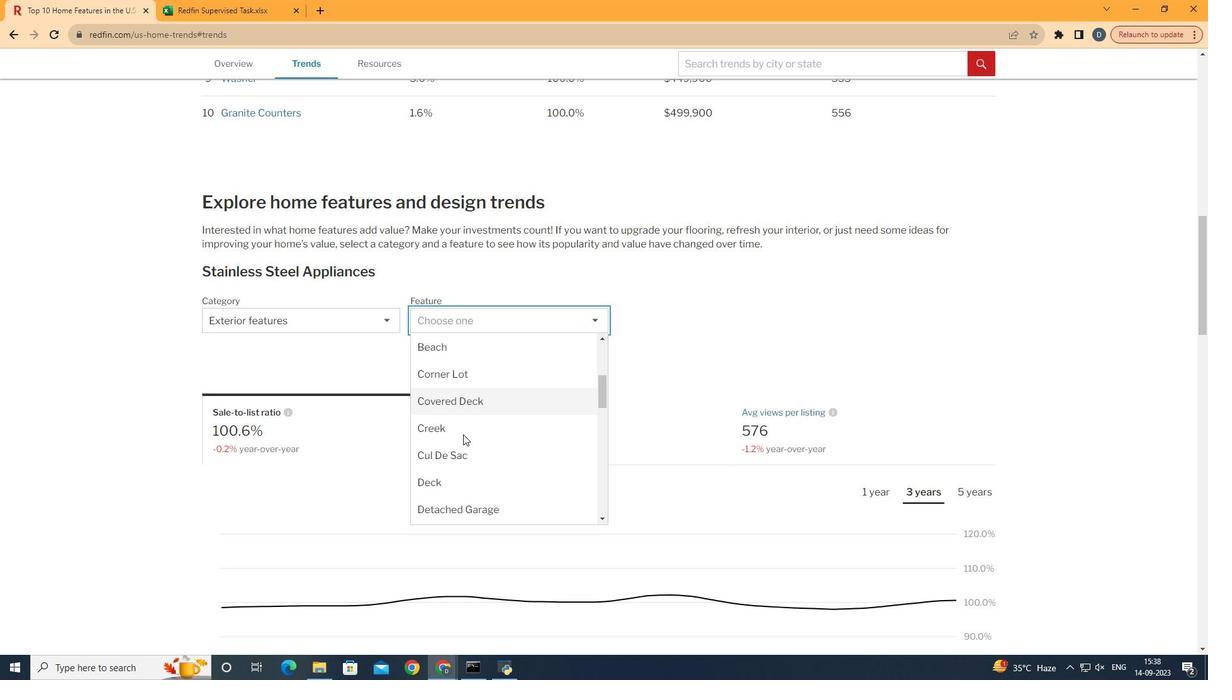 
Action: Mouse scrolled (463, 443) with delta (0, 0)
Screenshot: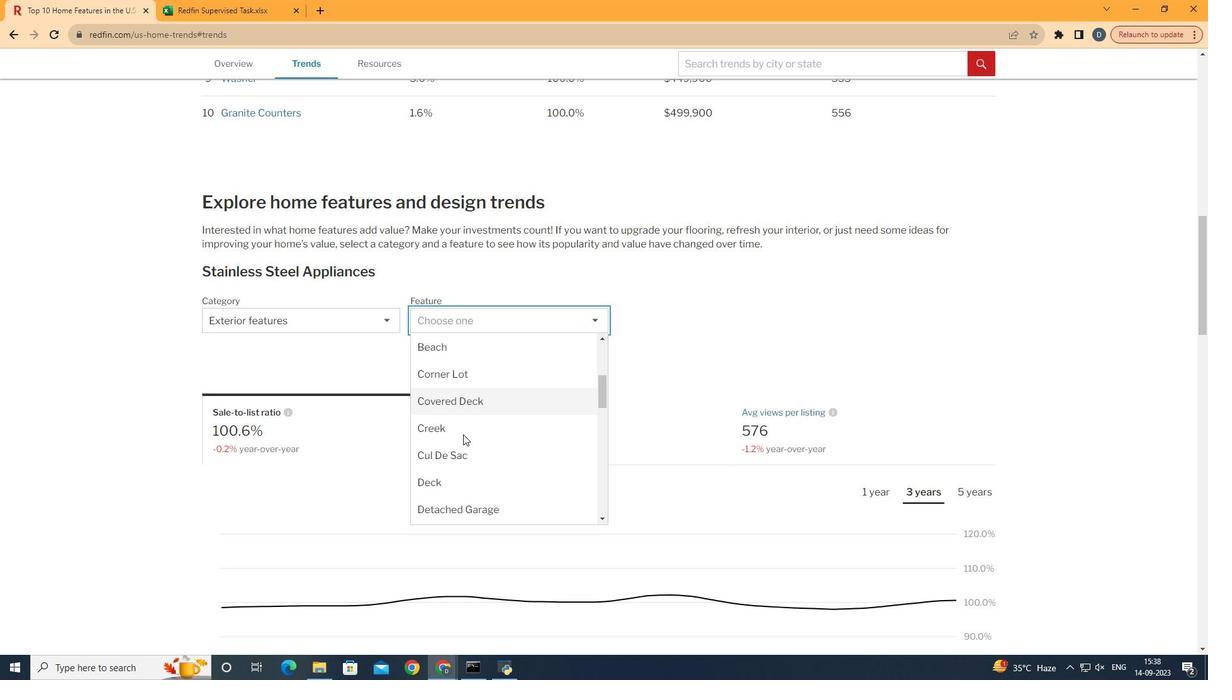 
Action: Mouse moved to (489, 418)
Screenshot: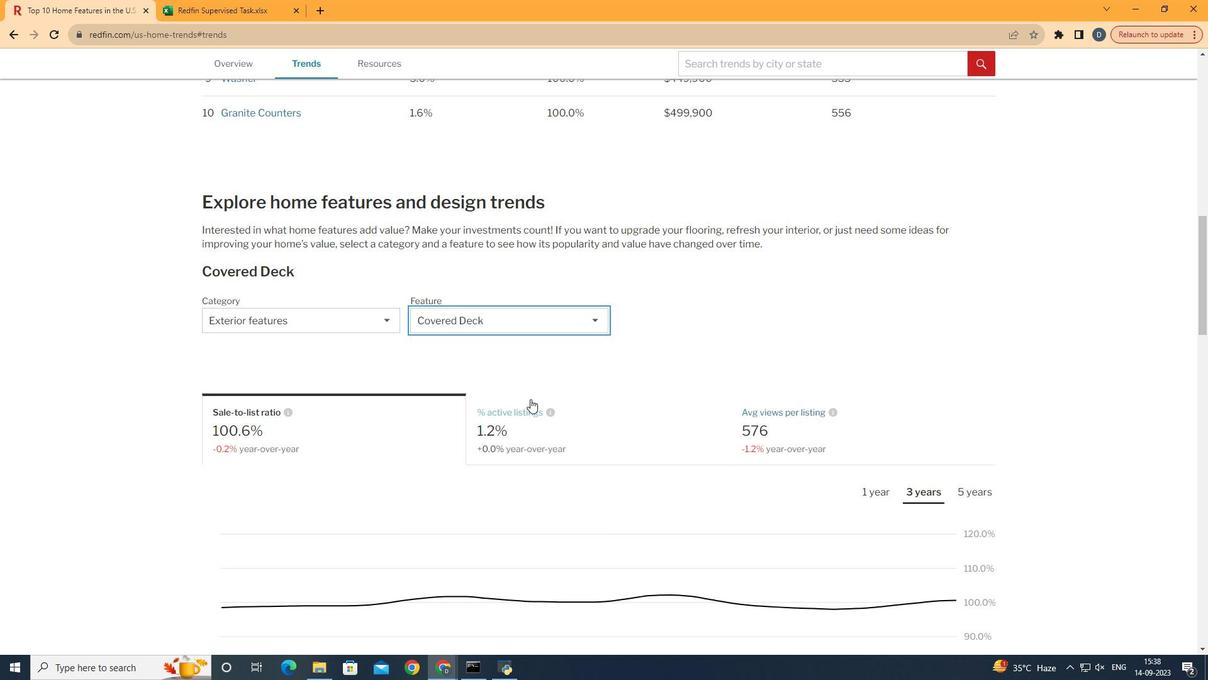 
Action: Mouse pressed left at (489, 418)
Screenshot: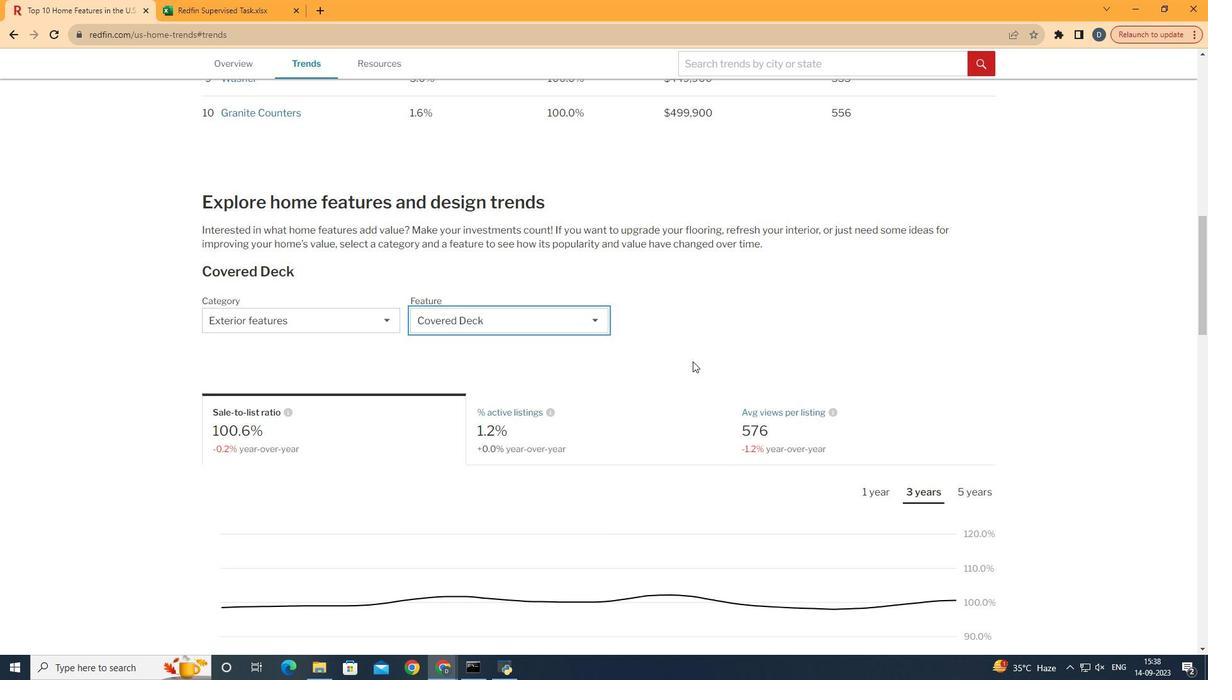 
Action: Mouse moved to (702, 370)
Screenshot: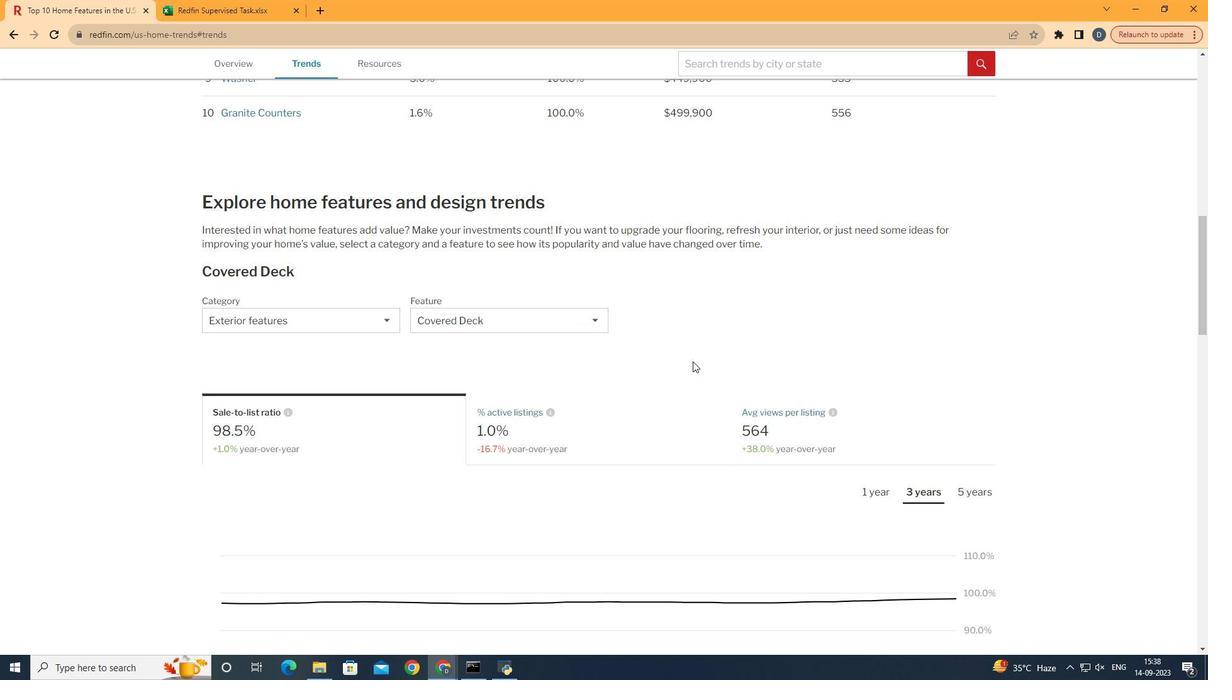 
Action: Mouse pressed left at (702, 370)
Screenshot: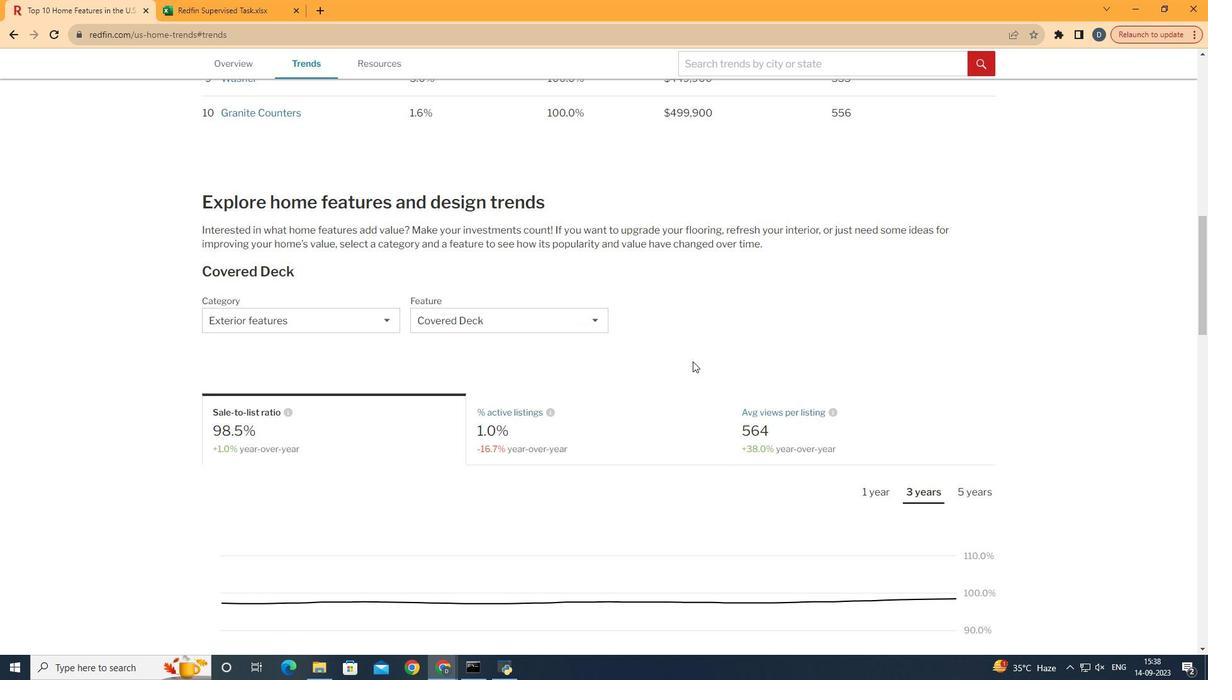 
Action: Mouse scrolled (702, 370) with delta (0, 0)
Screenshot: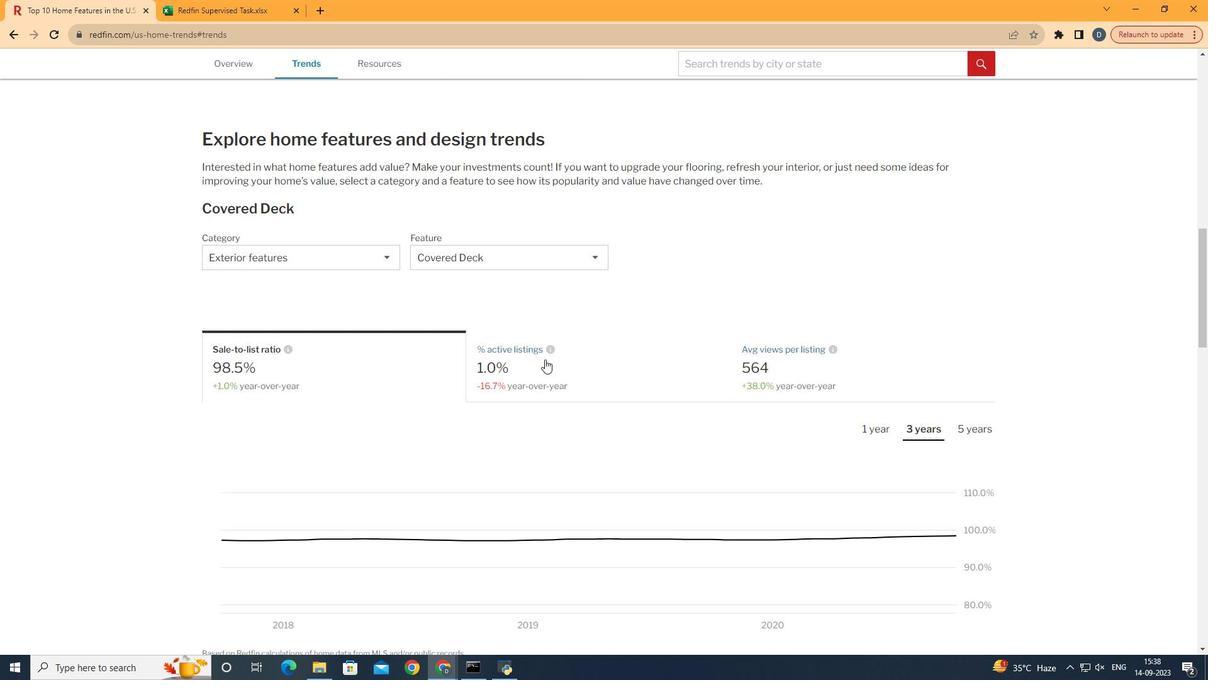
Action: Mouse moved to (367, 391)
Screenshot: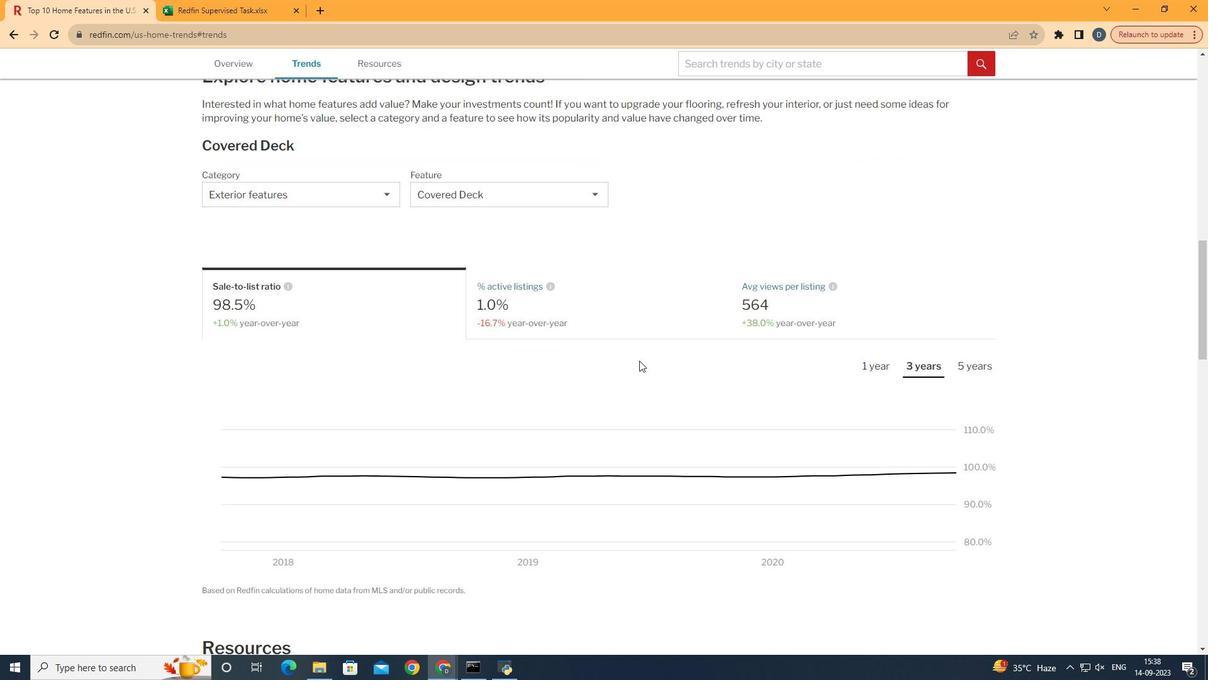 
Action: Mouse scrolled (367, 390) with delta (0, 0)
Screenshot: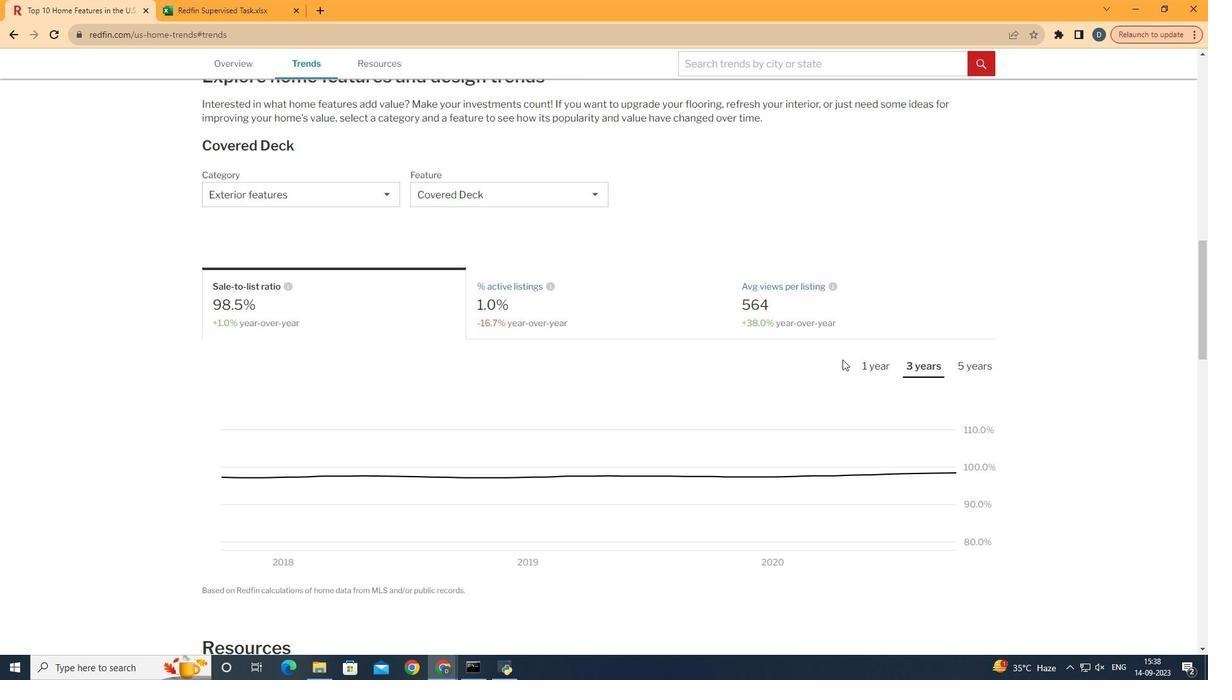 
Action: Mouse moved to (989, 372)
Screenshot: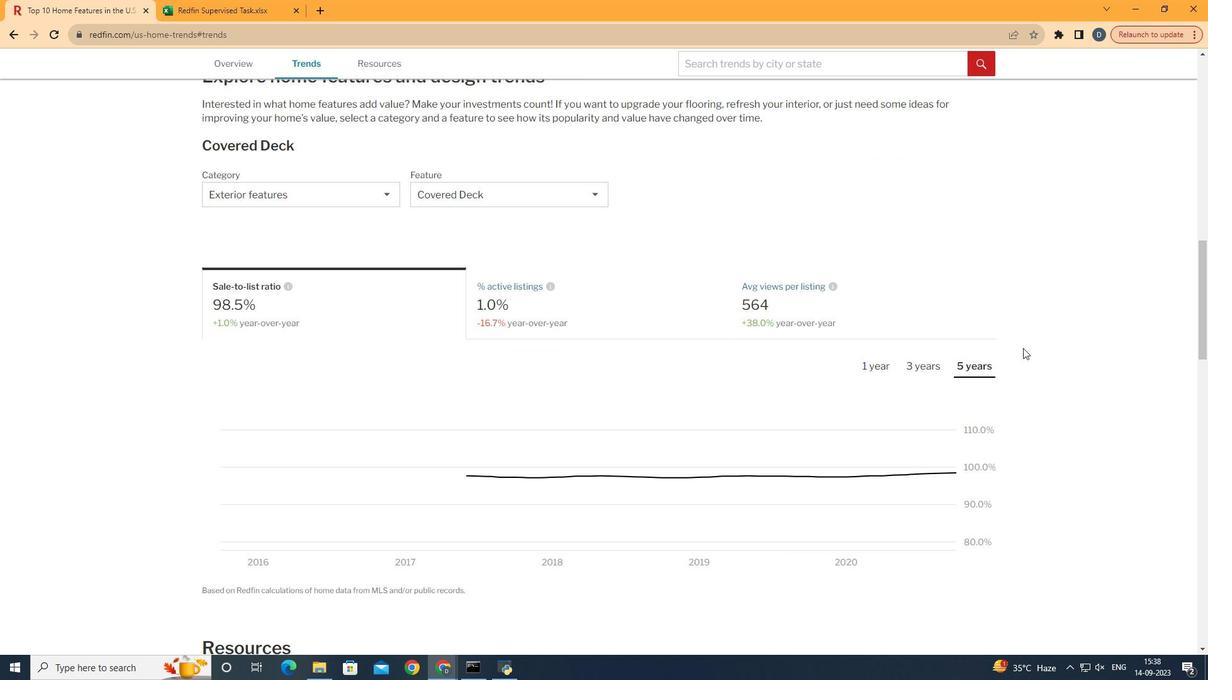 
Action: Mouse pressed left at (989, 372)
Screenshot: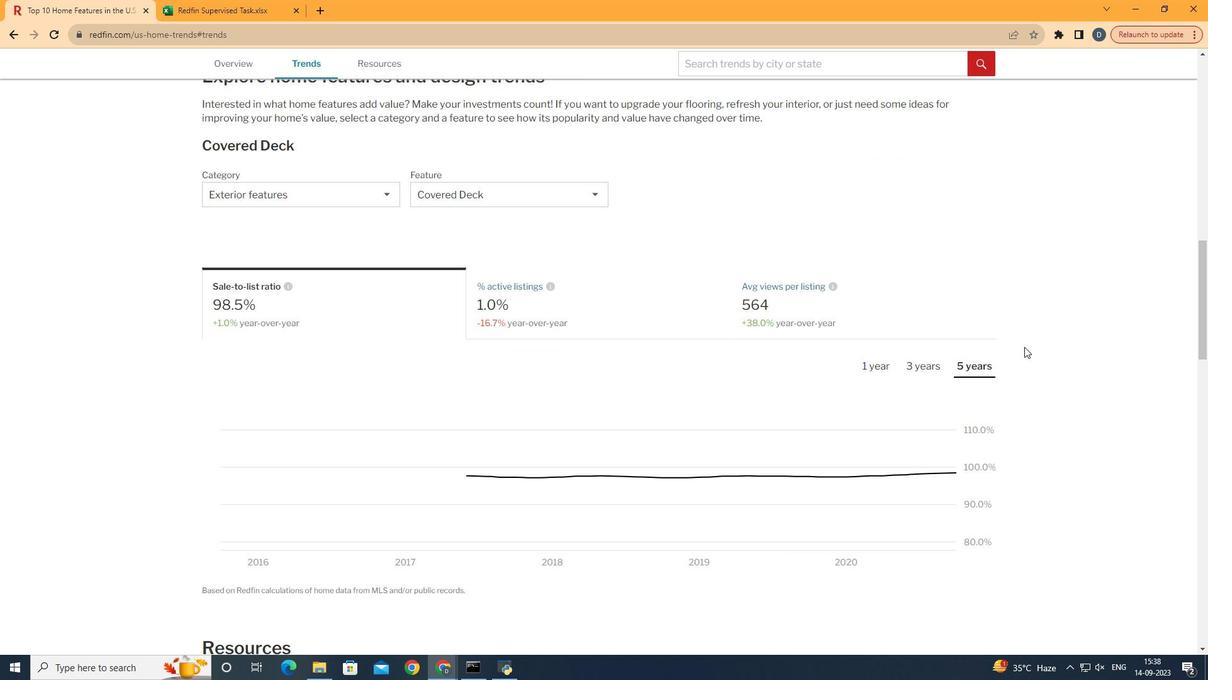 
Action: Mouse moved to (1034, 356)
Screenshot: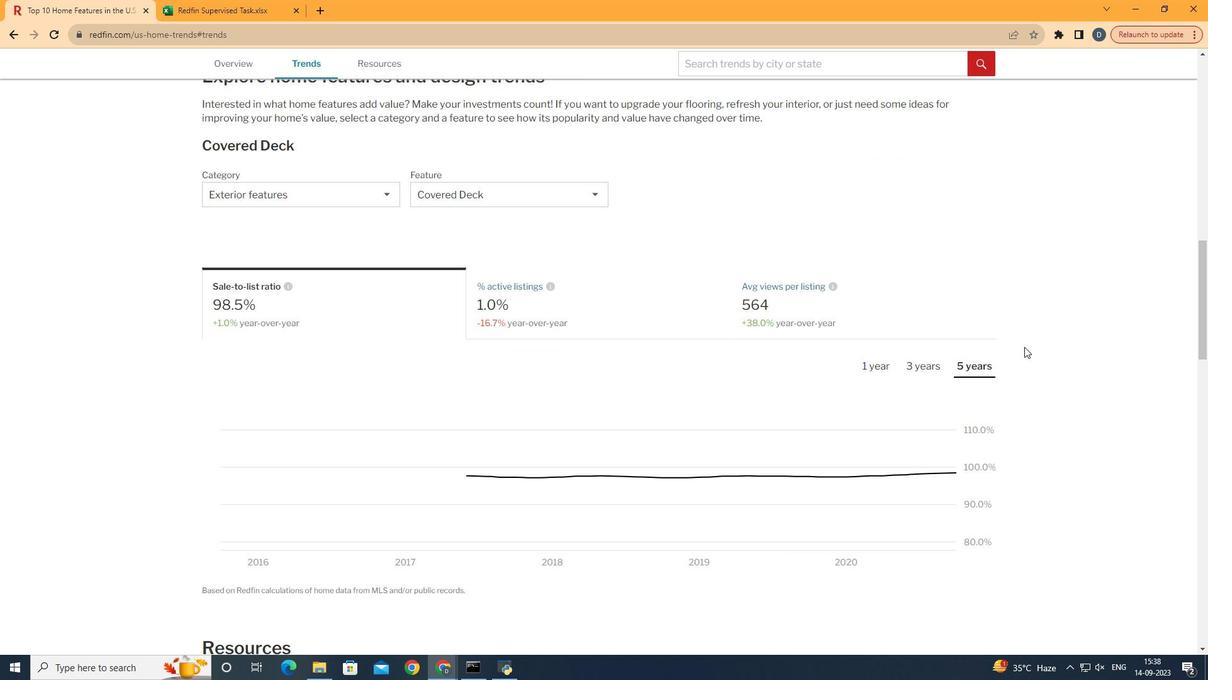 
